Task: Look for space in Uttarkāshi, India from 5th September, 2023 to 12th September, 2023 for 2 adults in price range Rs.10000 to Rs.15000.  With 1  bedroom having 1 bed and 1 bathroom. Property type can be house, flat, guest house, hotel. Amenities needed are: washing machine. Booking option can be shelf check-in. Required host language is English.
Action: Mouse moved to (428, 69)
Screenshot: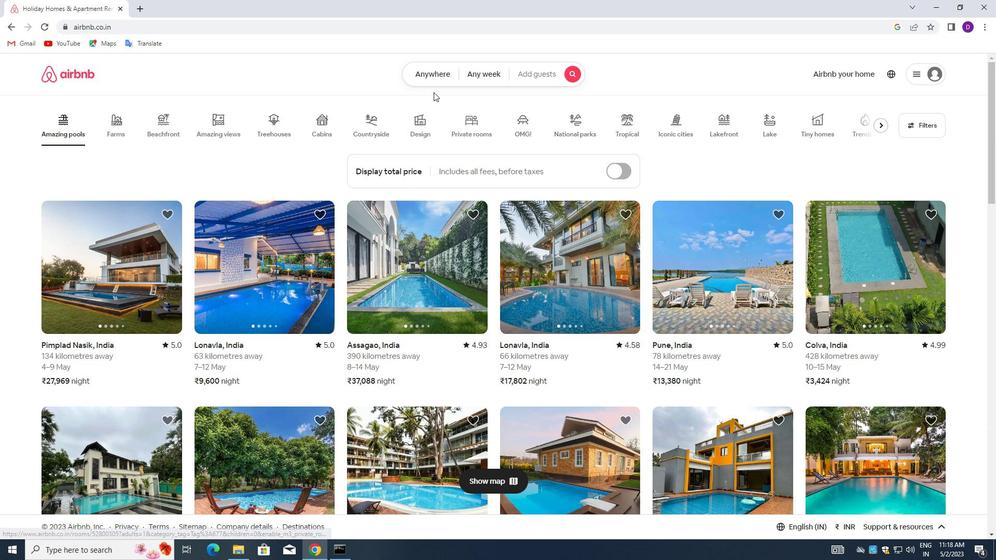 
Action: Mouse pressed left at (428, 69)
Screenshot: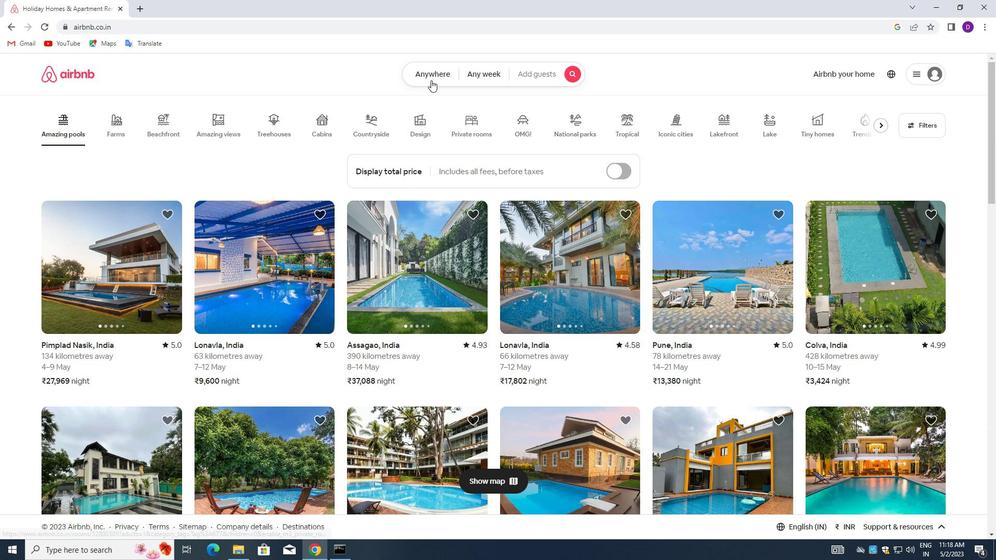 
Action: Mouse moved to (322, 118)
Screenshot: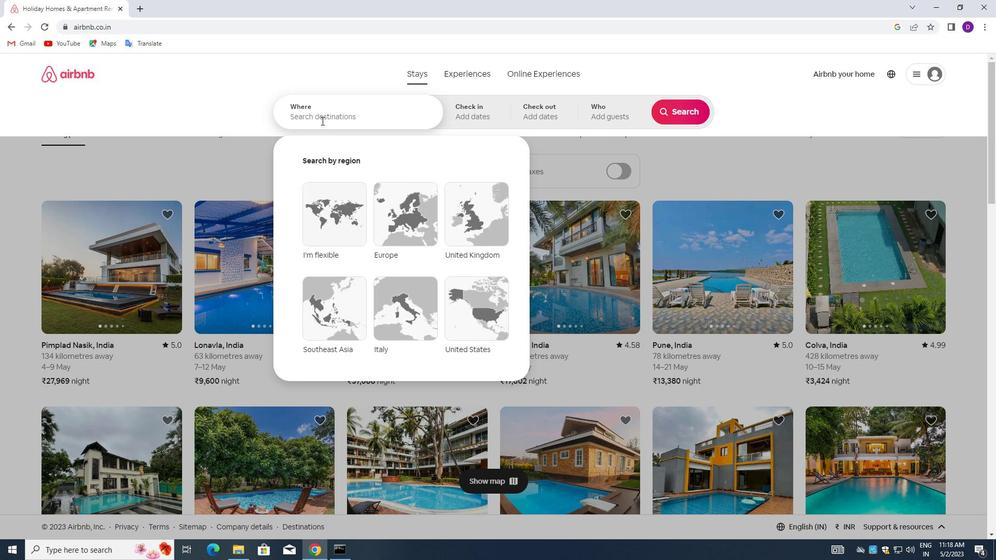 
Action: Mouse pressed left at (322, 118)
Screenshot: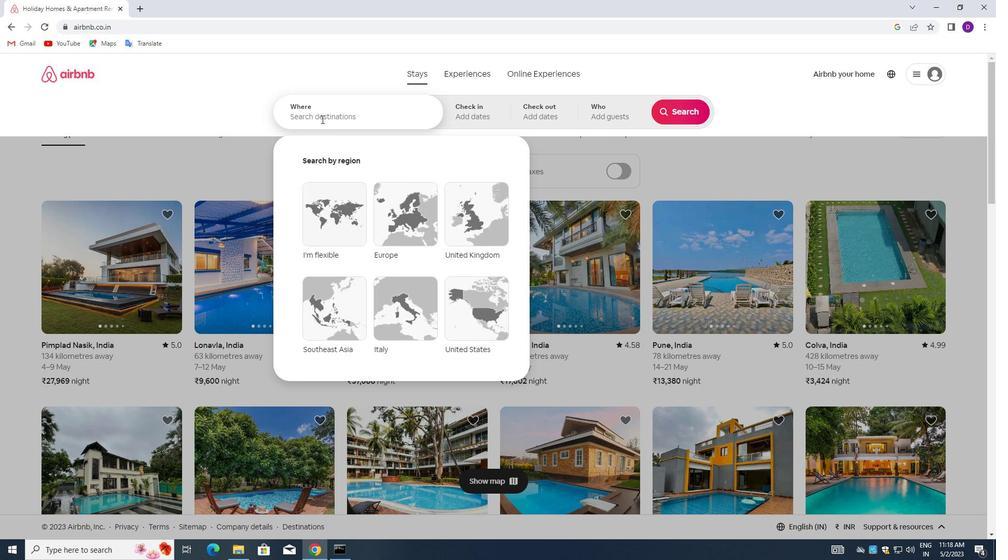 
Action: Key pressed <Key.shift>UTTARKASHI,<Key.space><Key.shift>AIN<Key.backspace><Key.backspace><Key.backspace><Key.shift>INDIA<Key.enter>
Screenshot: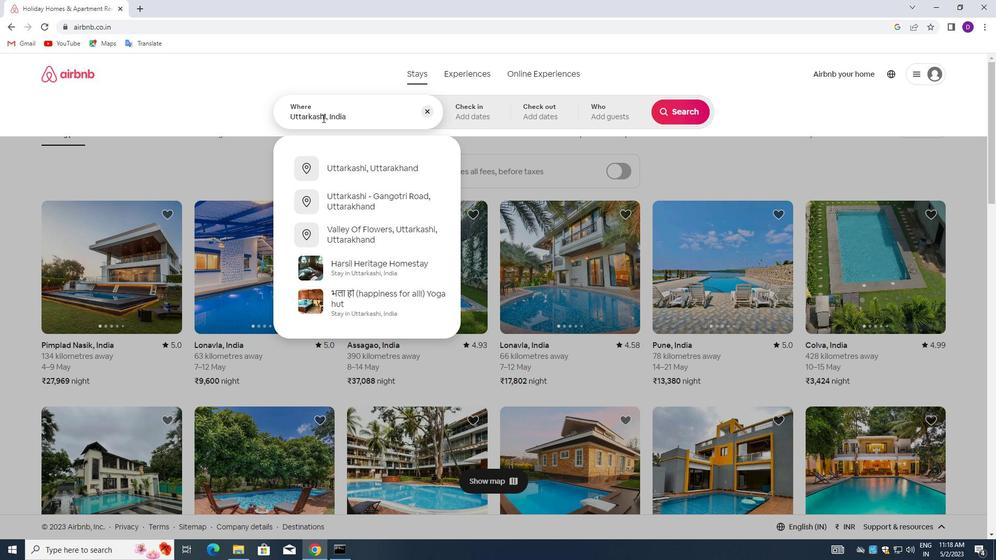 
Action: Mouse moved to (678, 195)
Screenshot: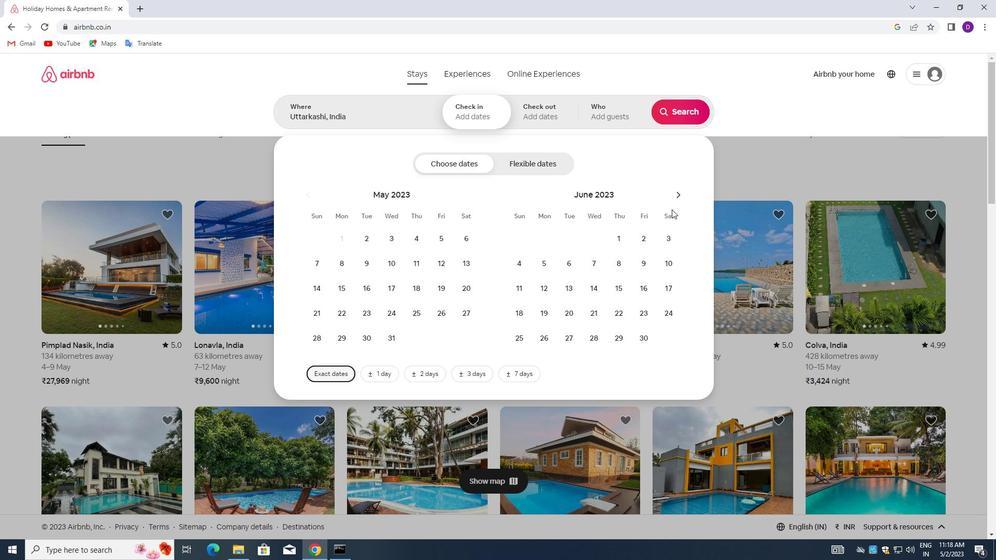 
Action: Mouse pressed left at (678, 195)
Screenshot: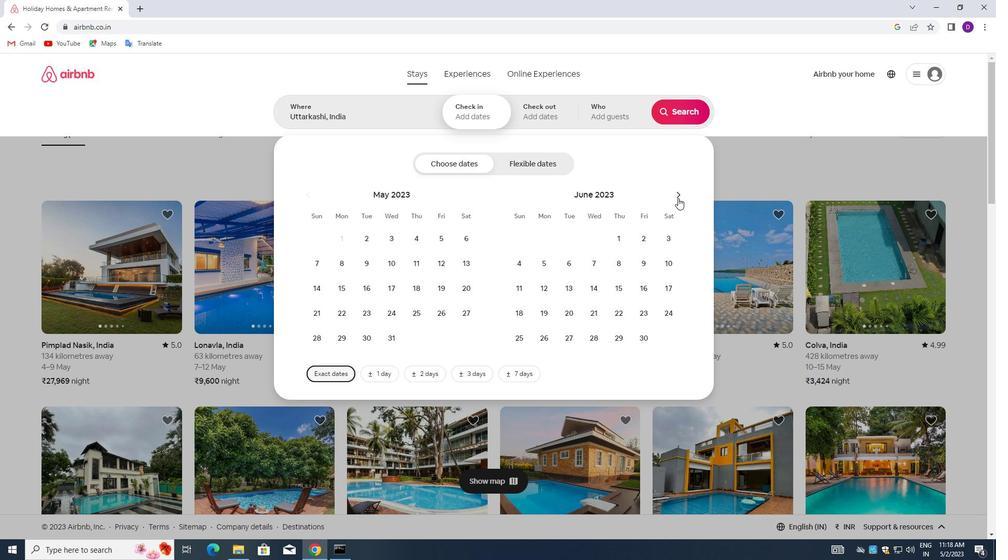 
Action: Mouse pressed left at (678, 195)
Screenshot: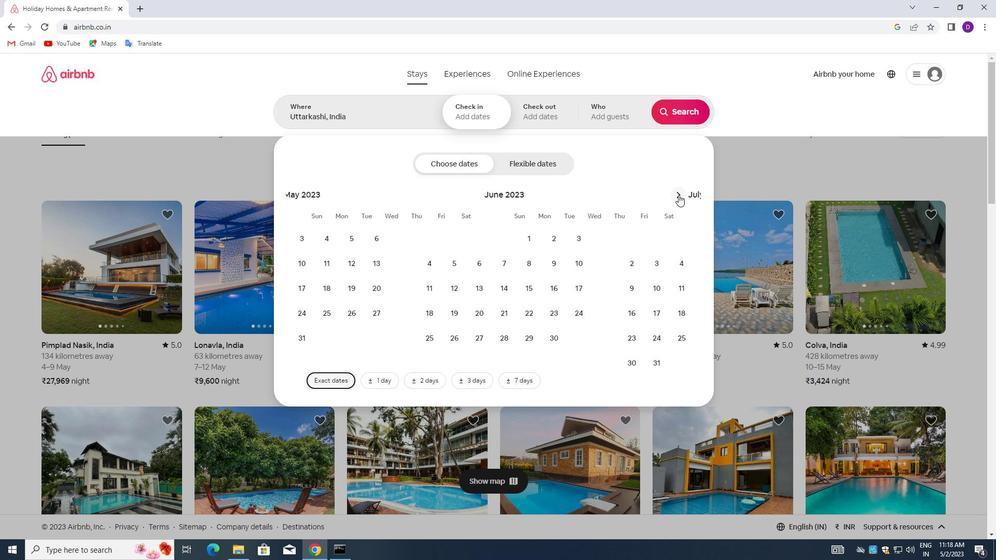 
Action: Mouse pressed left at (678, 195)
Screenshot: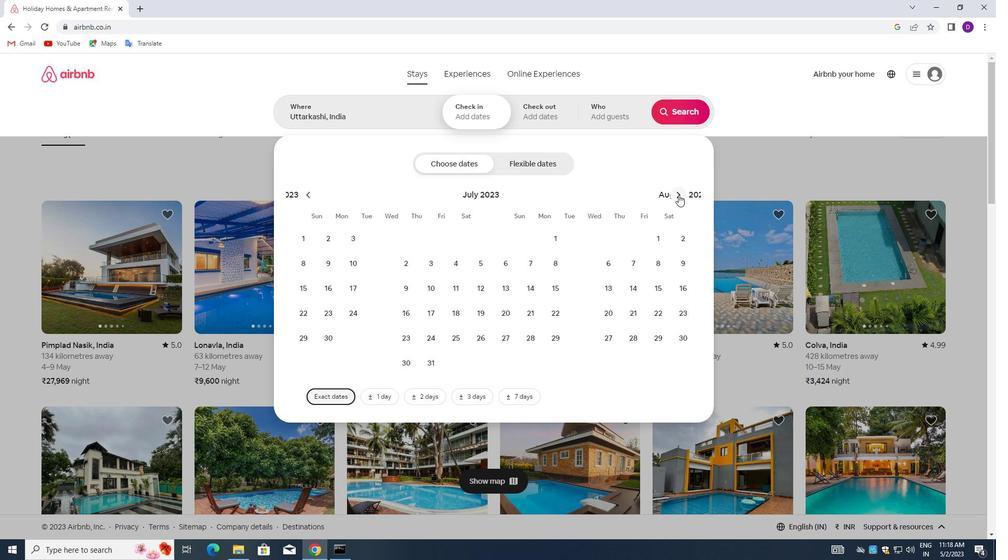 
Action: Mouse moved to (569, 262)
Screenshot: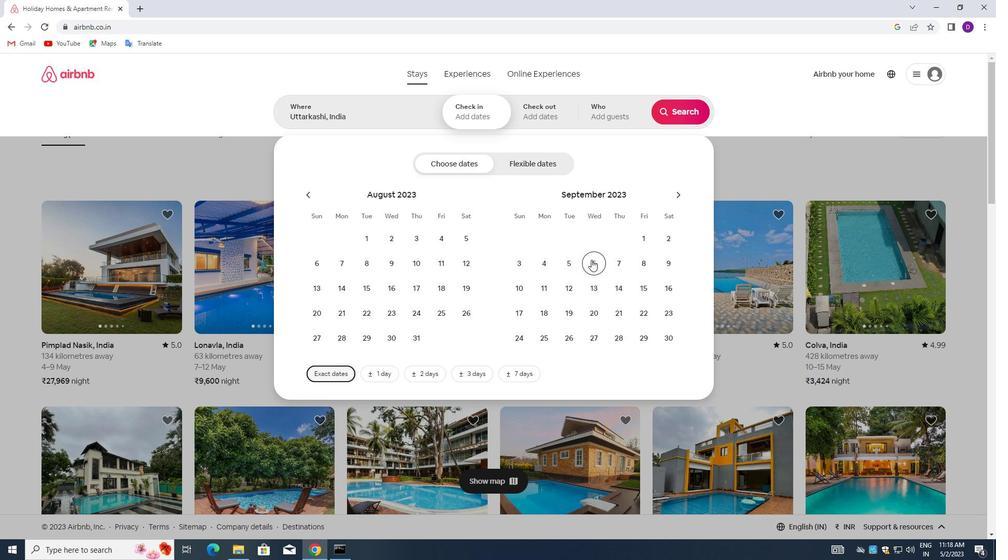 
Action: Mouse pressed left at (569, 262)
Screenshot: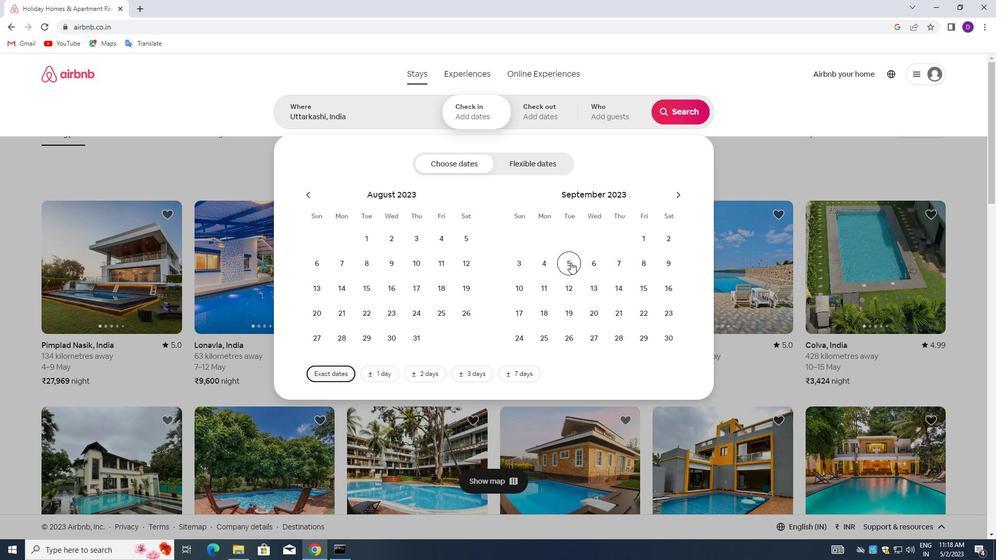 
Action: Mouse moved to (567, 285)
Screenshot: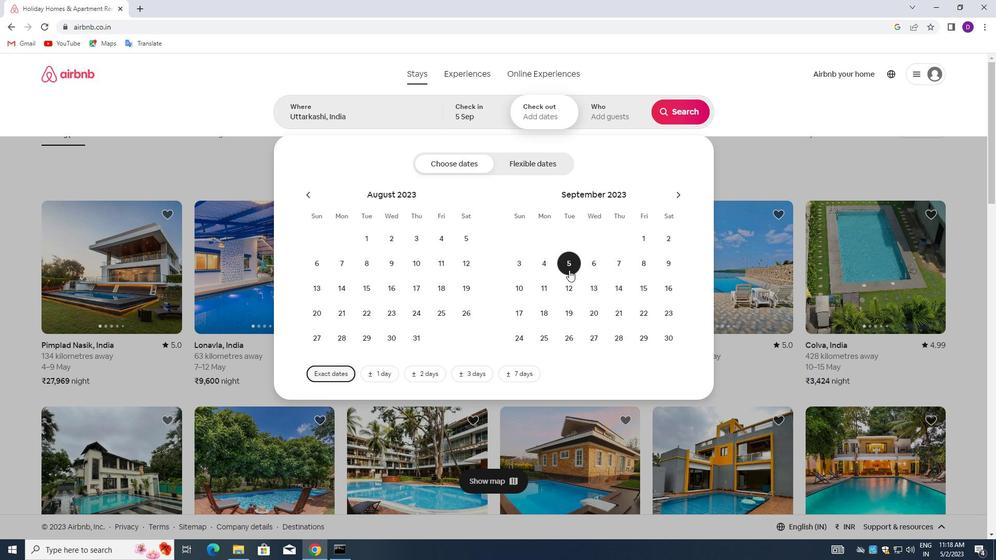 
Action: Mouse pressed left at (567, 285)
Screenshot: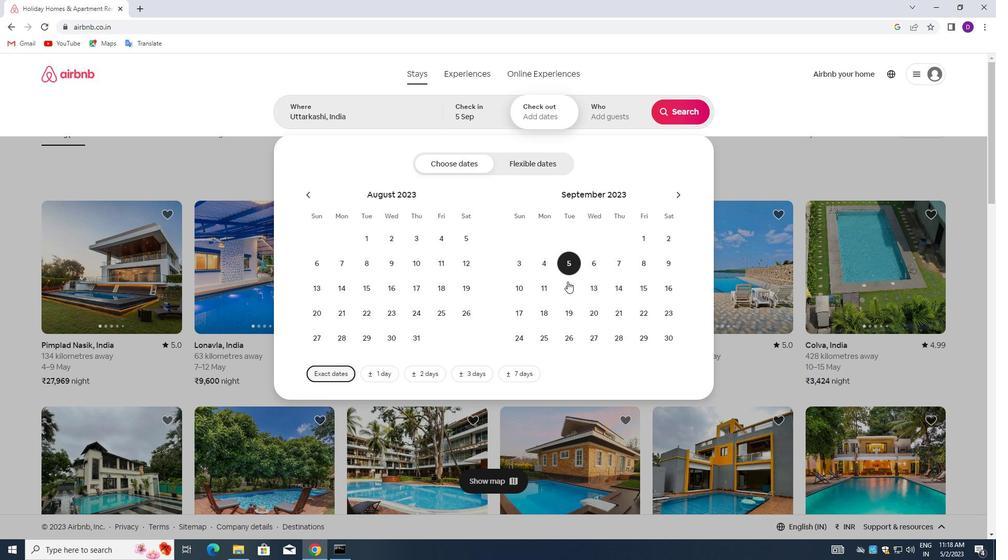 
Action: Mouse moved to (601, 111)
Screenshot: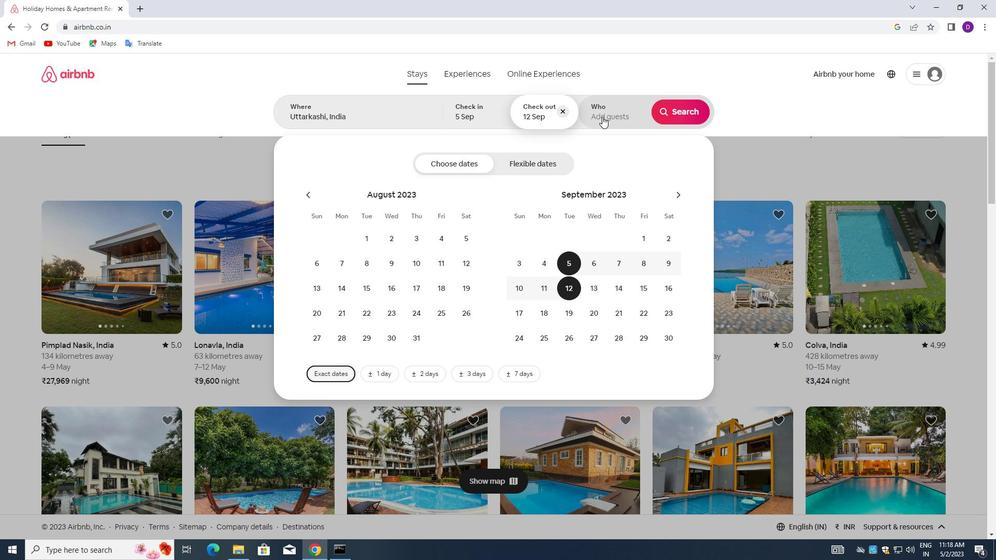 
Action: Mouse pressed left at (601, 111)
Screenshot: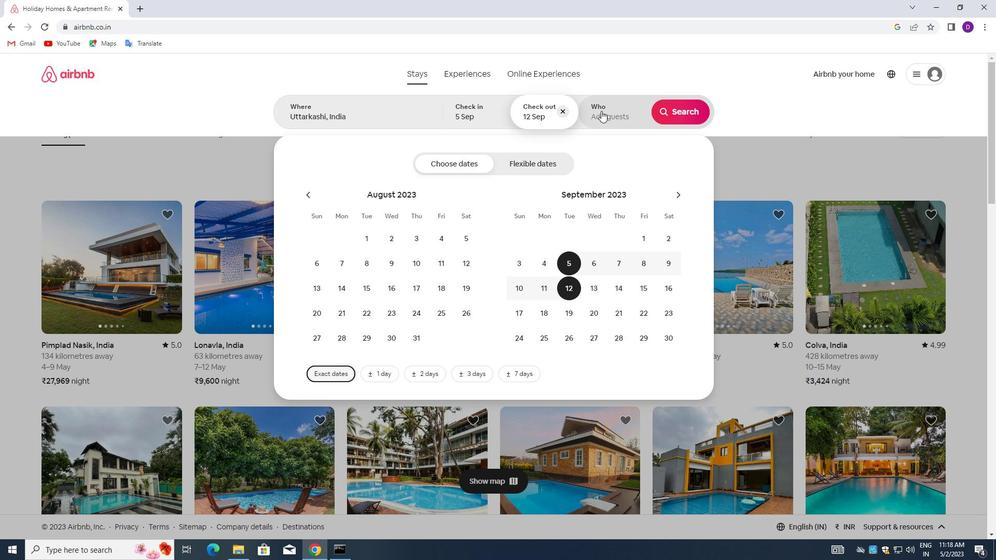 
Action: Mouse moved to (679, 163)
Screenshot: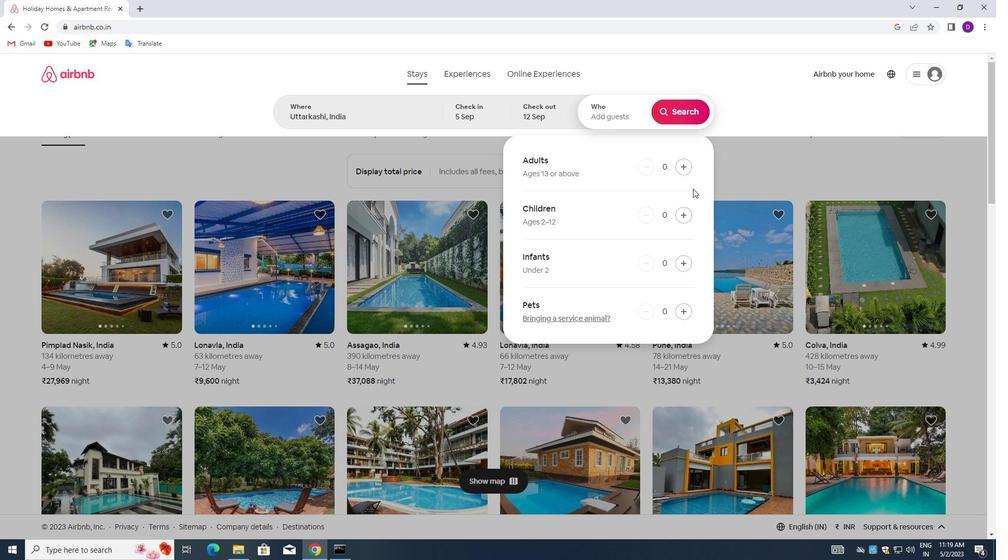 
Action: Mouse pressed left at (679, 163)
Screenshot: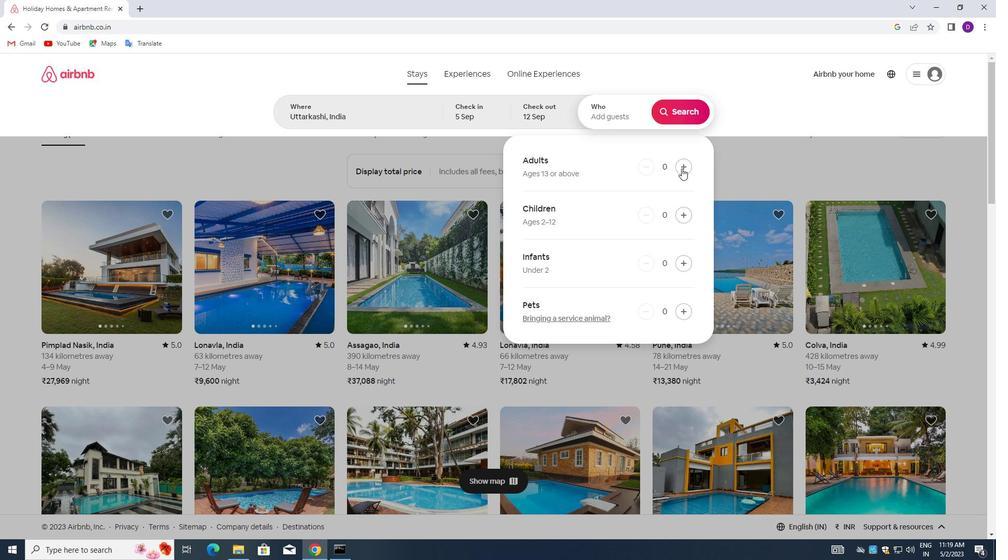 
Action: Mouse pressed left at (679, 163)
Screenshot: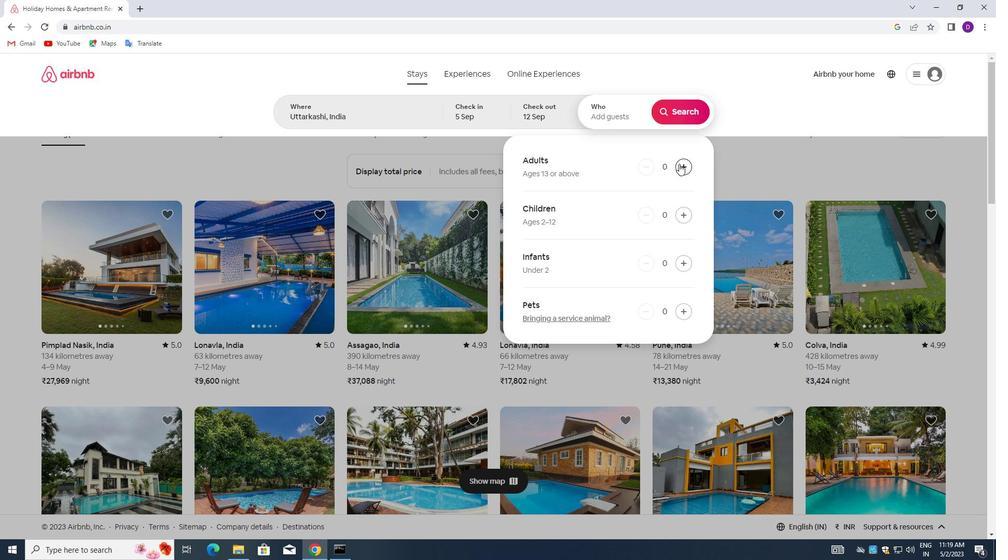 
Action: Mouse moved to (678, 114)
Screenshot: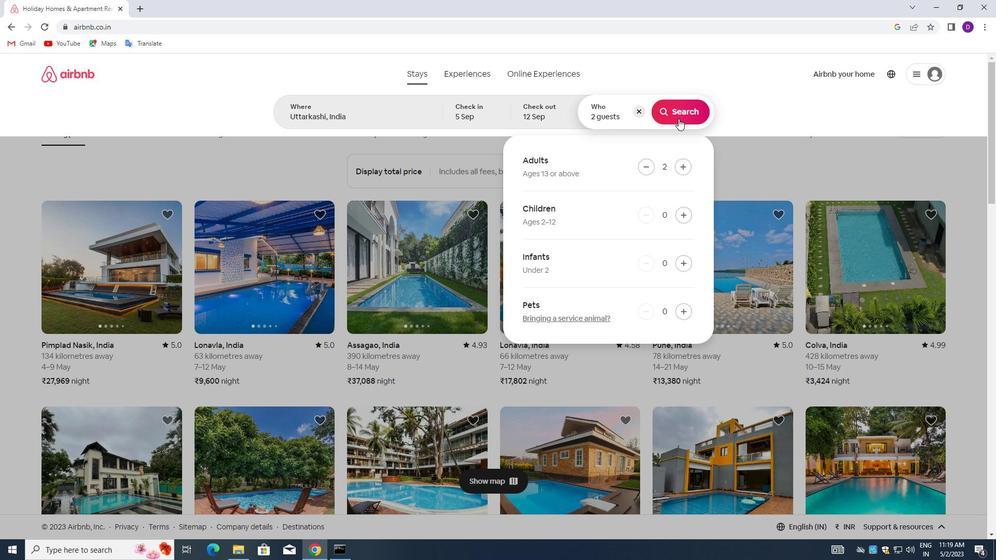 
Action: Mouse pressed left at (678, 114)
Screenshot: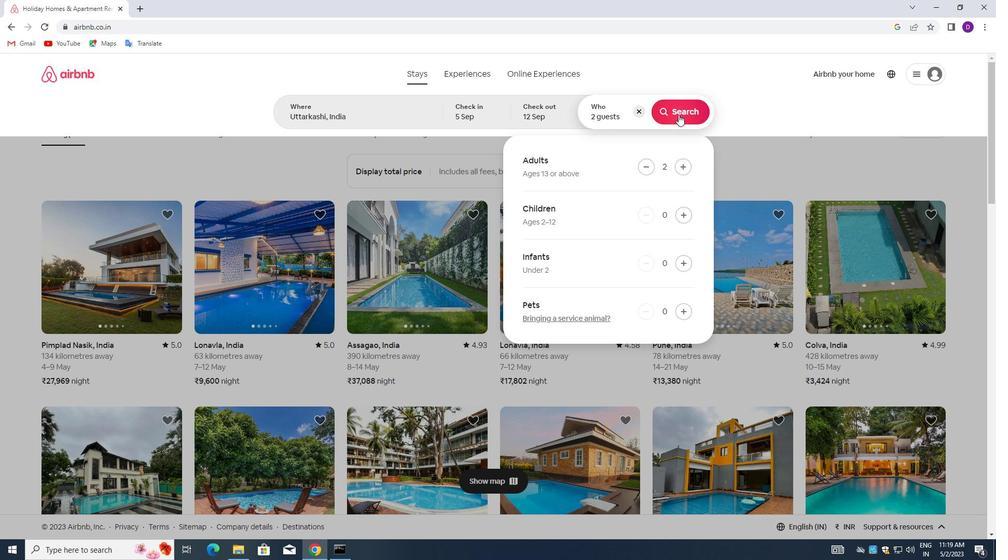 
Action: Mouse moved to (934, 119)
Screenshot: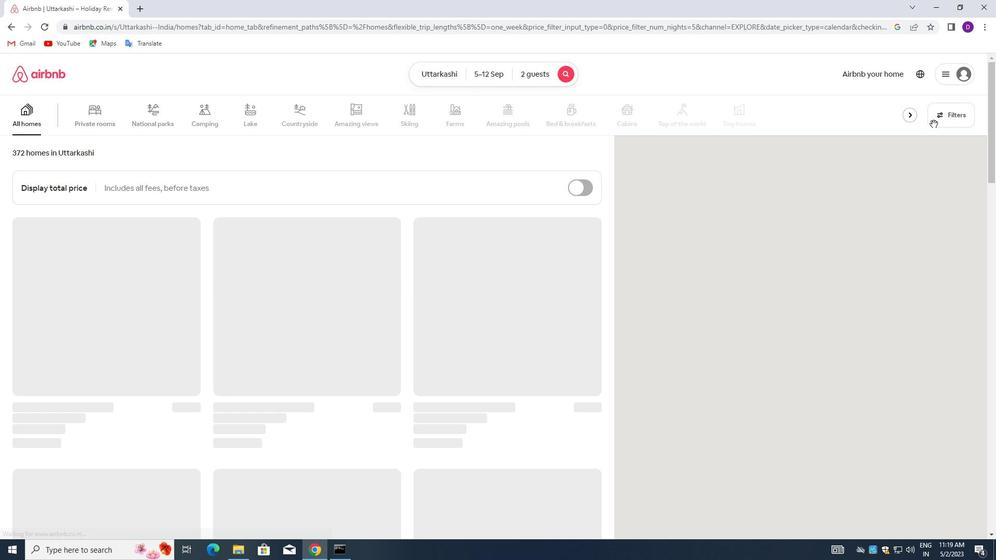 
Action: Mouse pressed left at (934, 119)
Screenshot: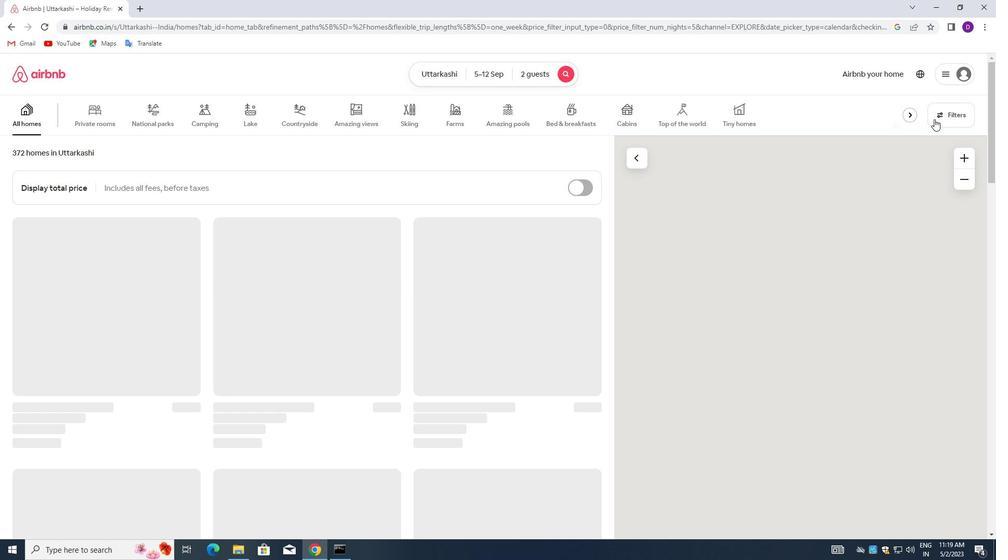 
Action: Mouse moved to (361, 246)
Screenshot: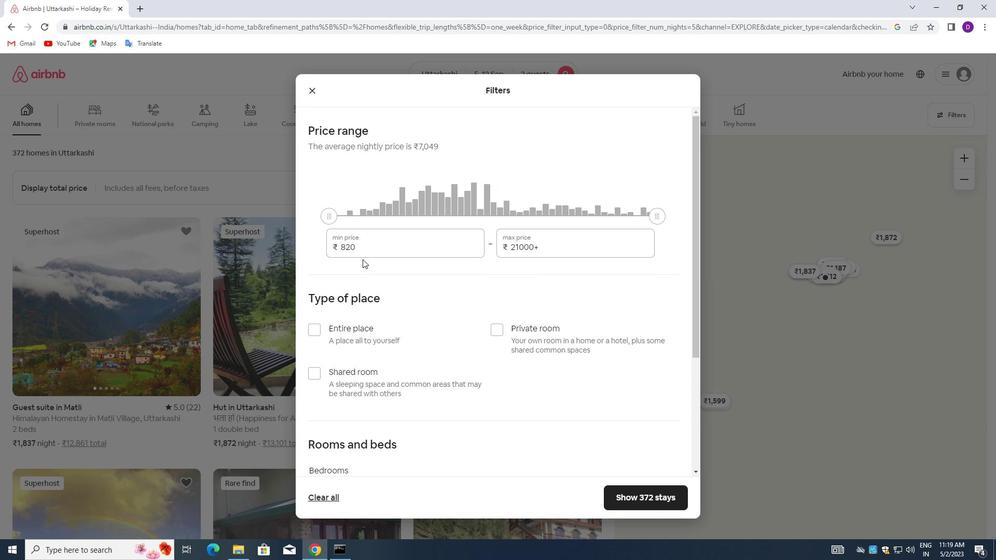 
Action: Mouse pressed left at (361, 246)
Screenshot: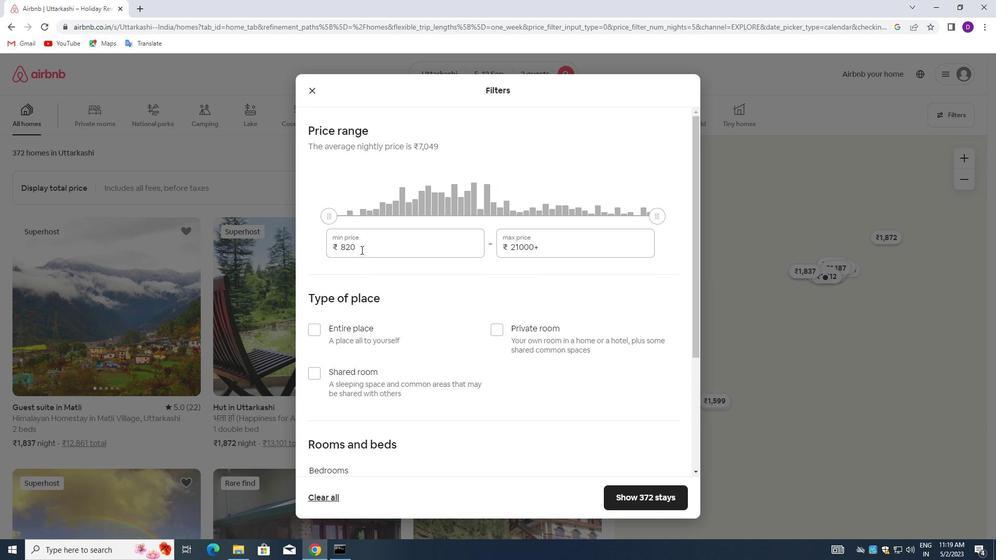 
Action: Mouse pressed left at (361, 246)
Screenshot: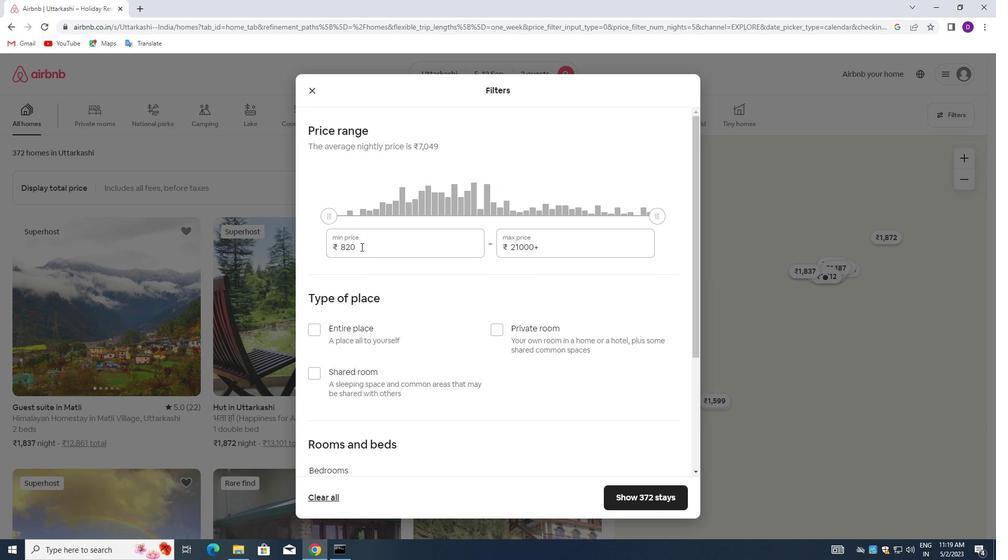 
Action: Key pressed 10000<Key.tab>15000
Screenshot: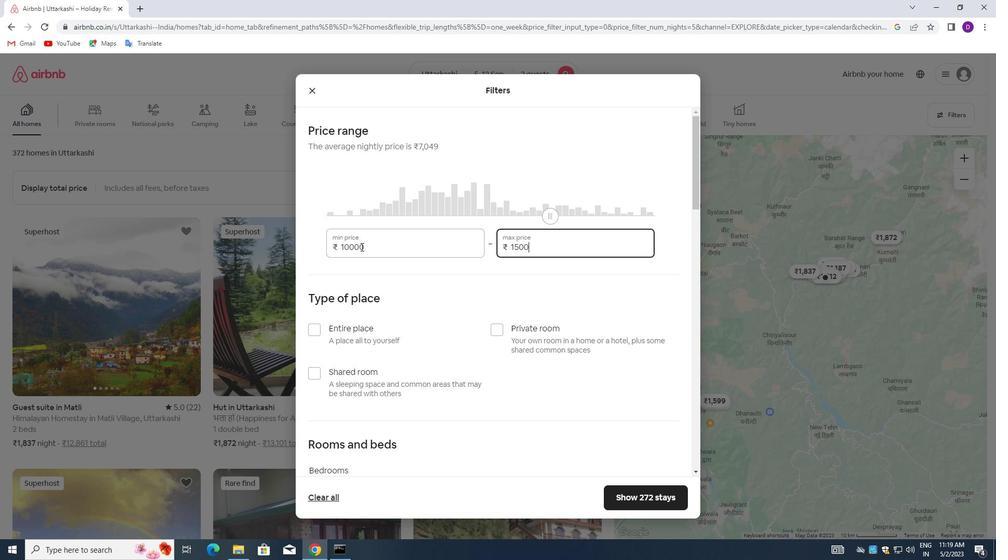 
Action: Mouse moved to (420, 287)
Screenshot: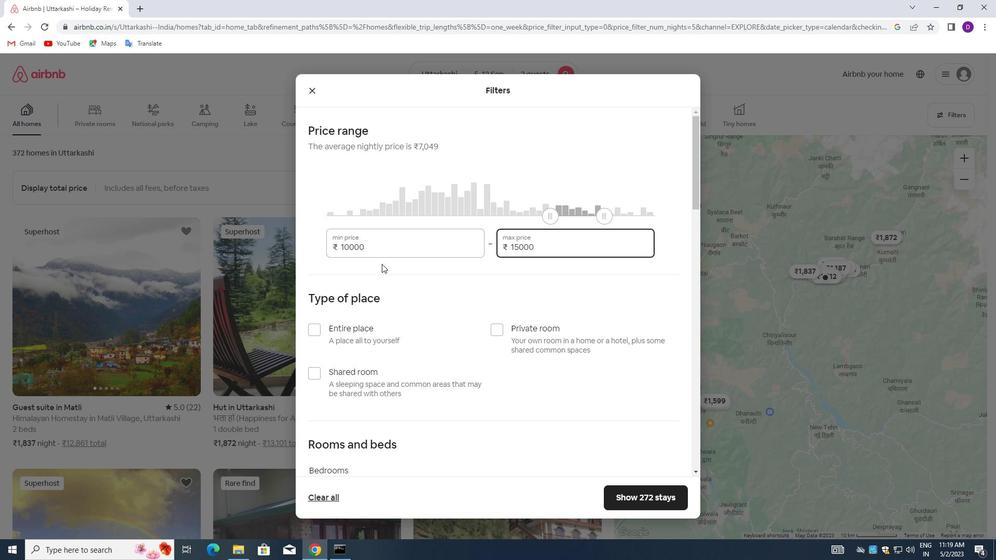 
Action: Mouse scrolled (420, 286) with delta (0, 0)
Screenshot: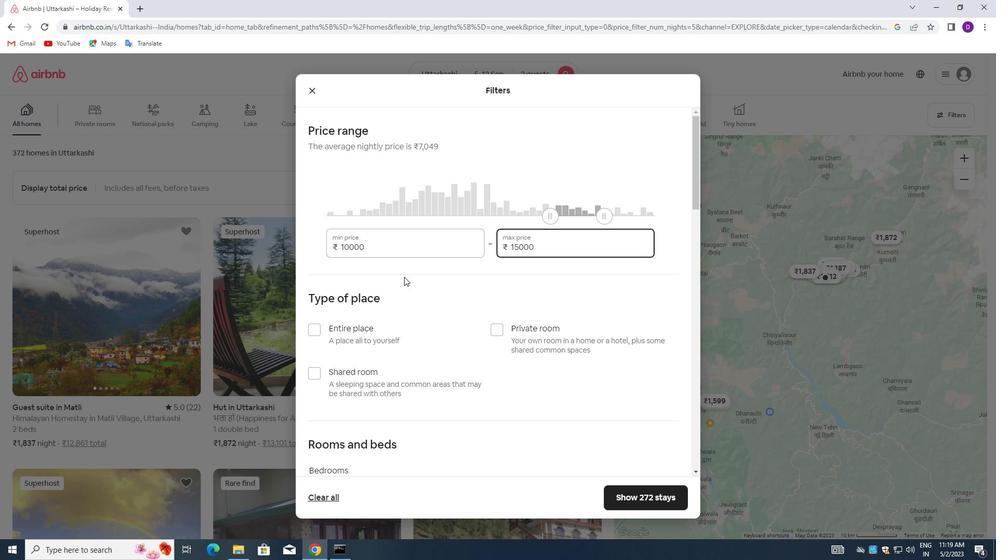 
Action: Mouse moved to (421, 289)
Screenshot: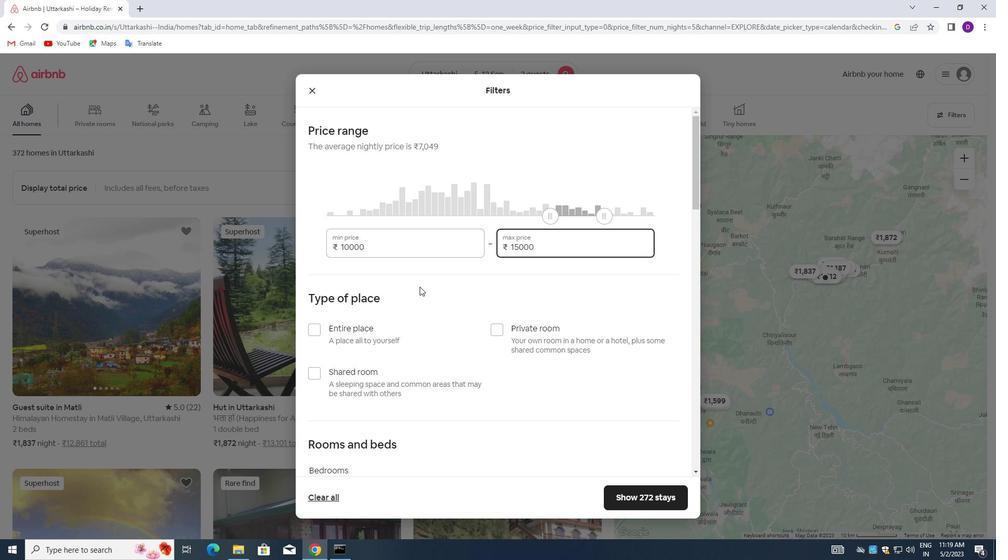 
Action: Mouse scrolled (421, 288) with delta (0, 0)
Screenshot: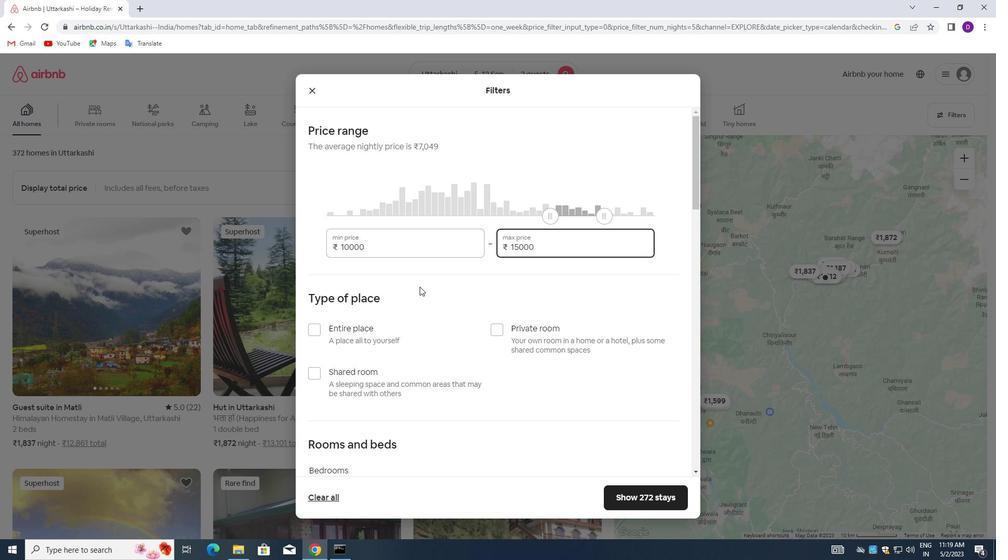 
Action: Mouse moved to (421, 290)
Screenshot: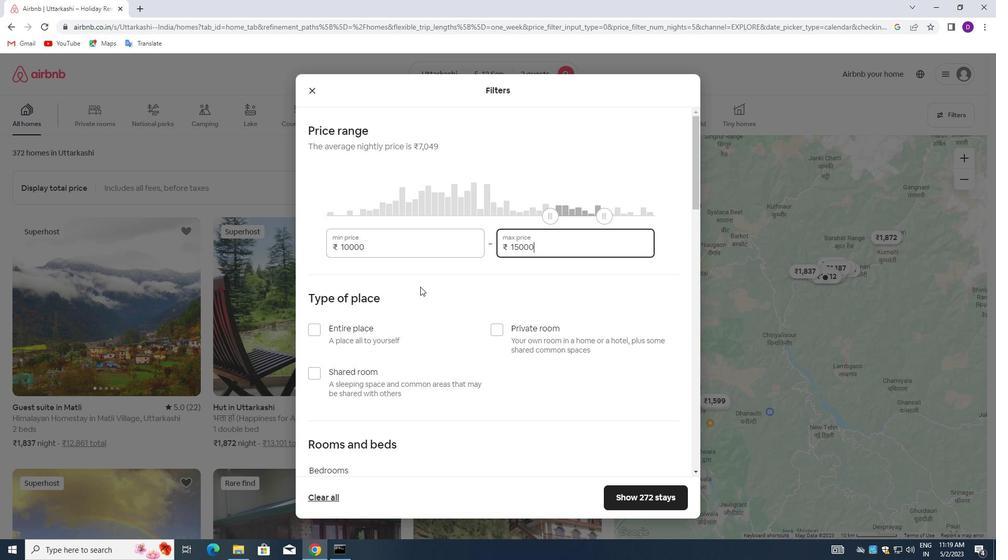 
Action: Mouse scrolled (421, 290) with delta (0, 0)
Screenshot: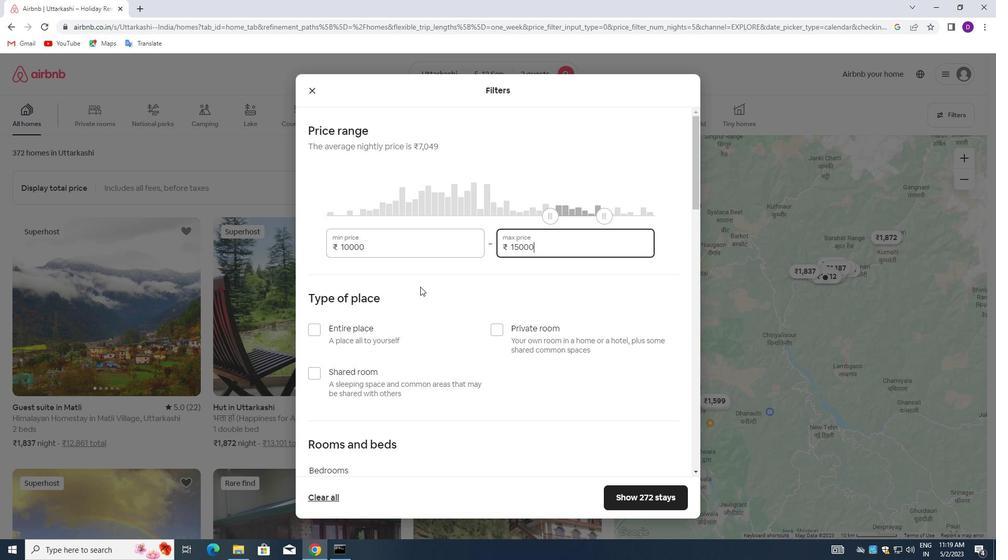 
Action: Mouse moved to (439, 257)
Screenshot: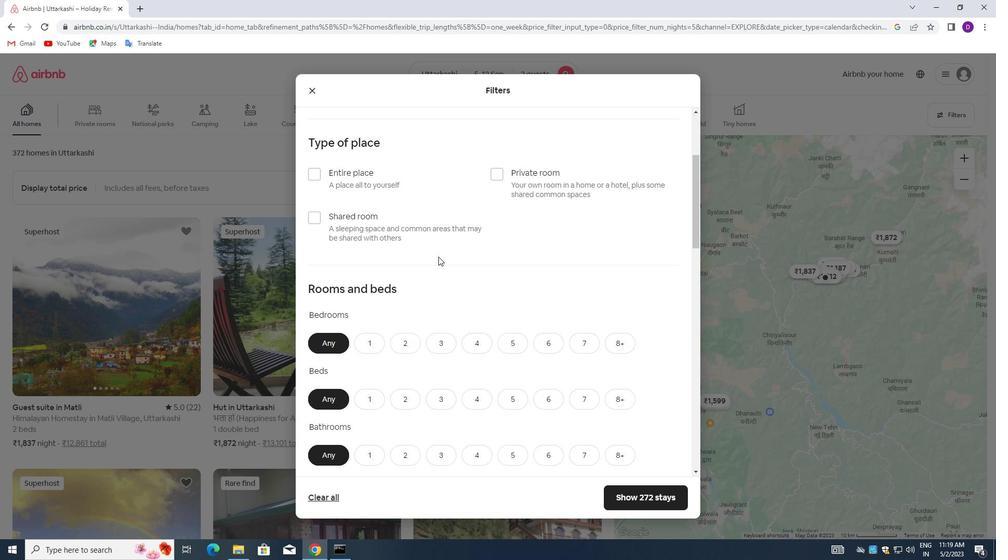 
Action: Mouse scrolled (439, 256) with delta (0, 0)
Screenshot: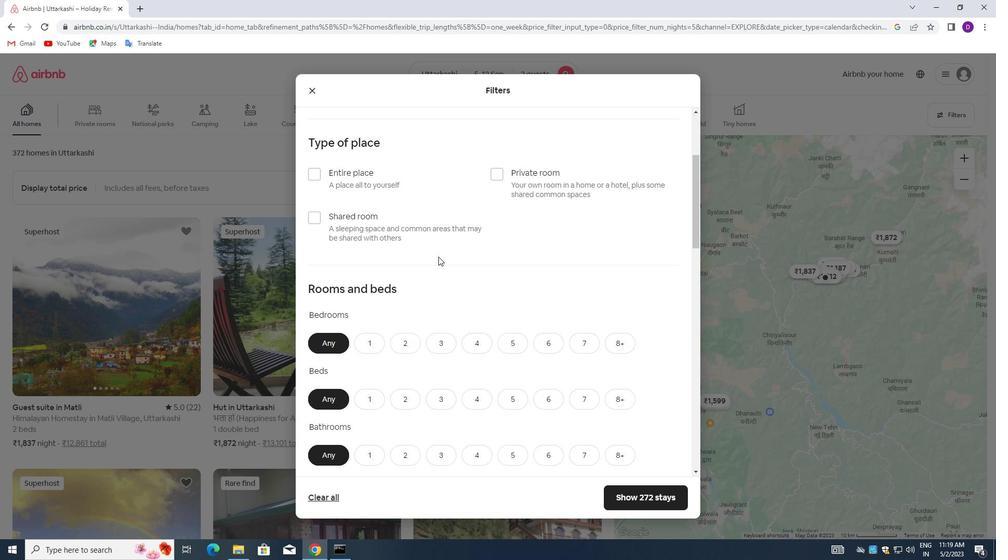 
Action: Mouse moved to (363, 286)
Screenshot: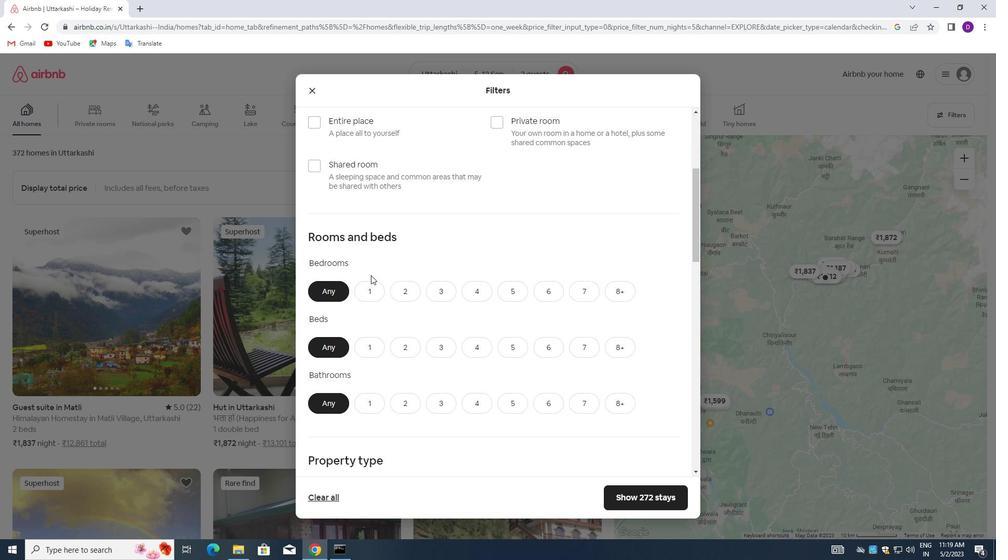 
Action: Mouse pressed left at (363, 286)
Screenshot: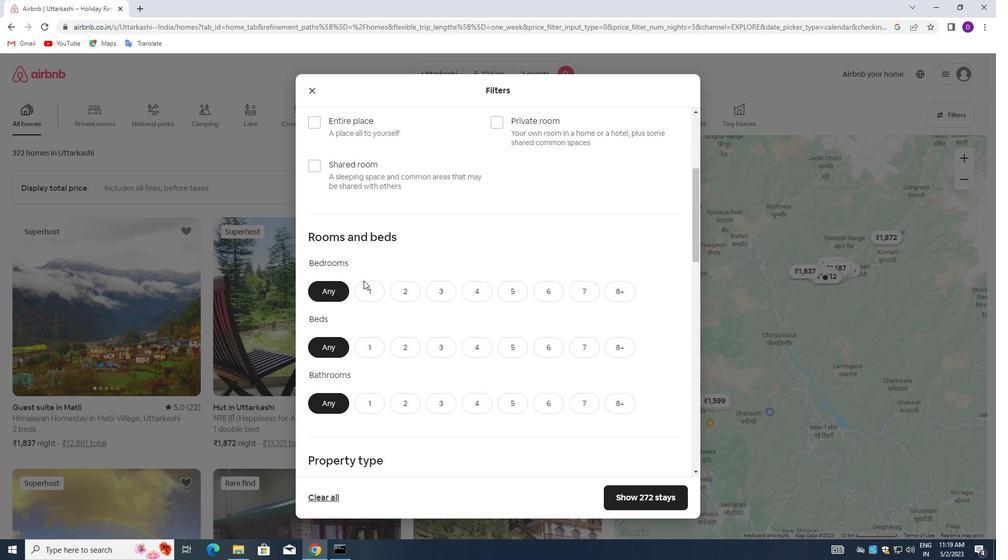 
Action: Mouse moved to (369, 340)
Screenshot: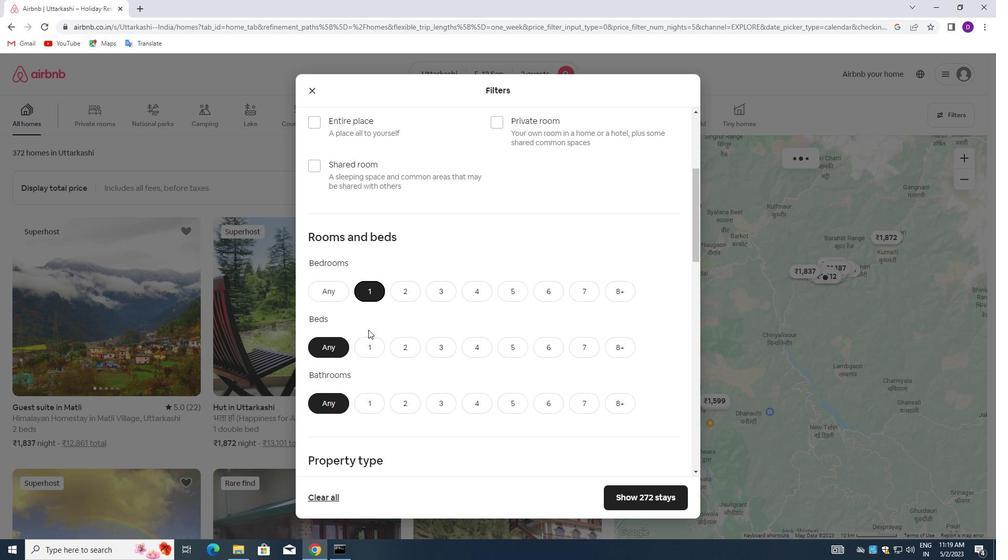 
Action: Mouse pressed left at (369, 340)
Screenshot: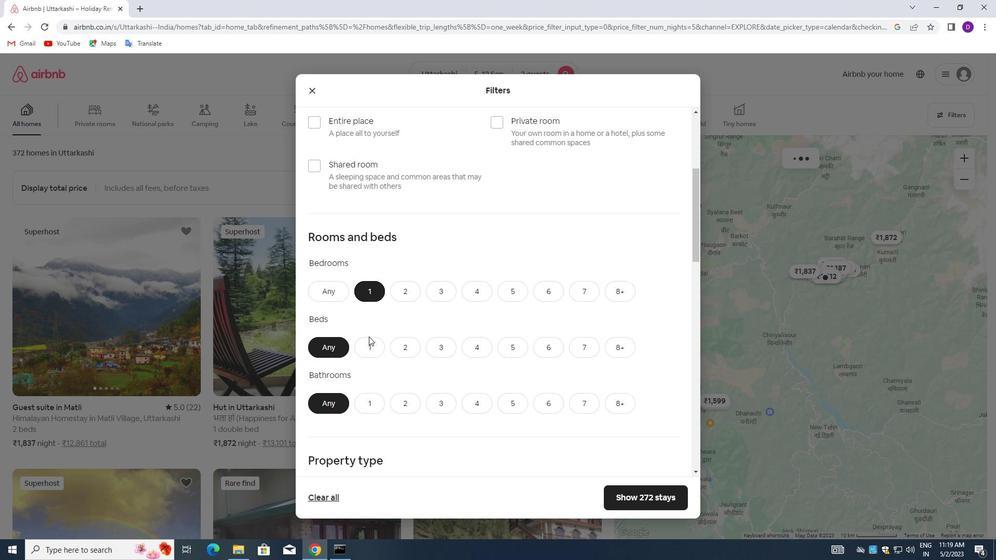 
Action: Mouse moved to (368, 400)
Screenshot: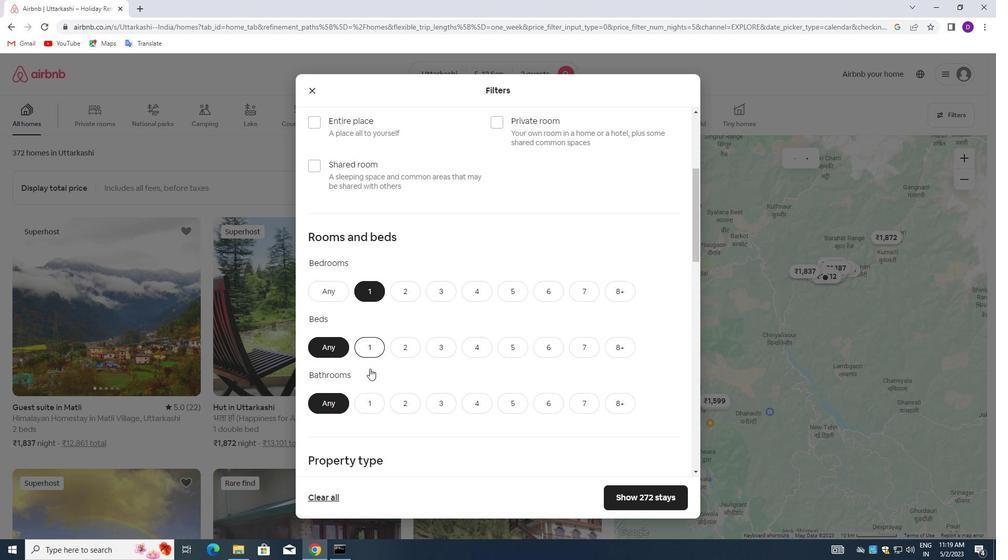 
Action: Mouse pressed left at (368, 400)
Screenshot: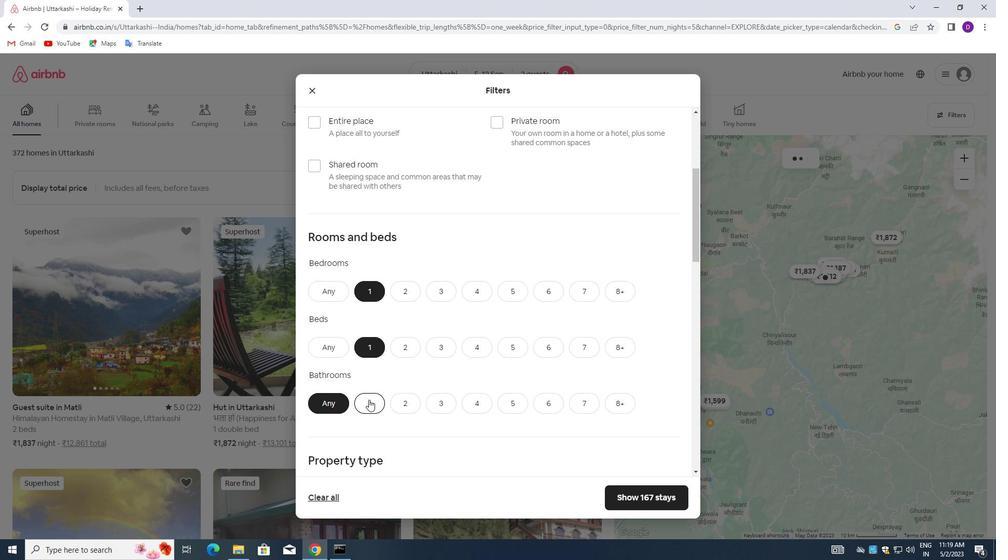
Action: Mouse moved to (425, 346)
Screenshot: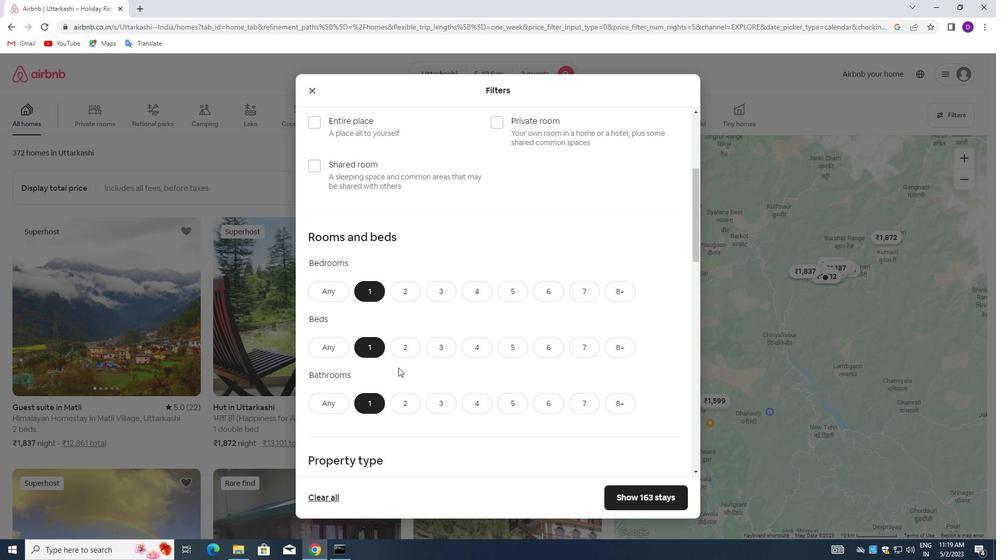 
Action: Mouse scrolled (425, 345) with delta (0, 0)
Screenshot: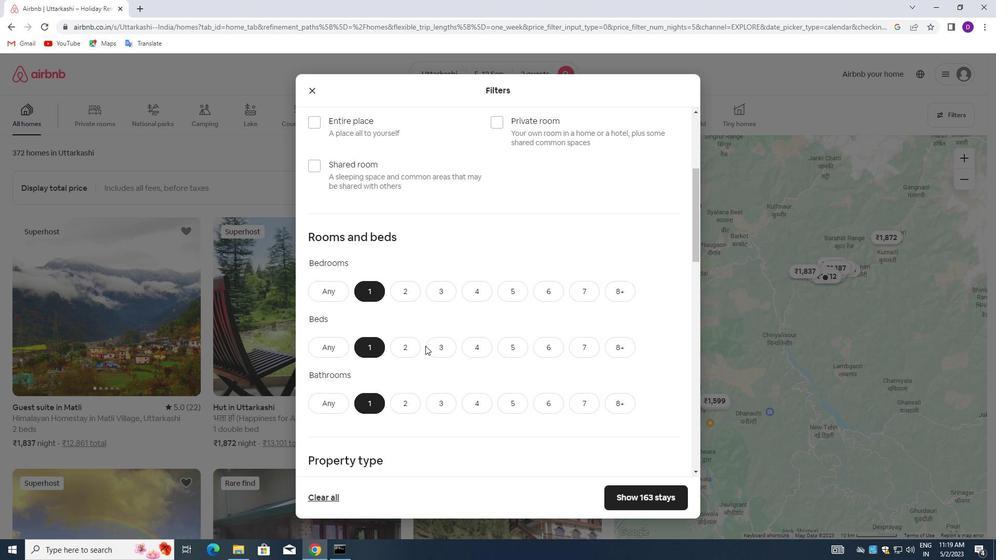 
Action: Mouse moved to (420, 349)
Screenshot: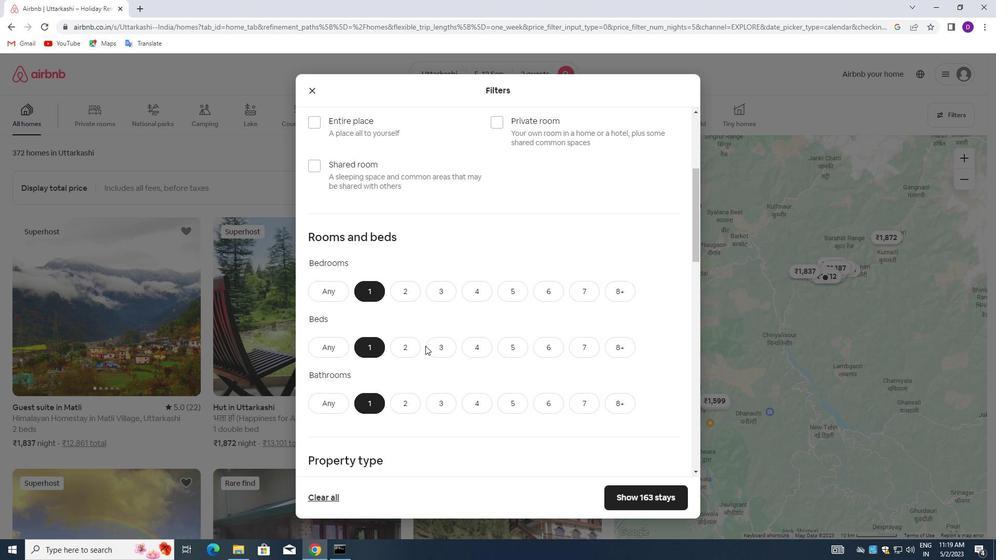 
Action: Mouse scrolled (420, 348) with delta (0, 0)
Screenshot: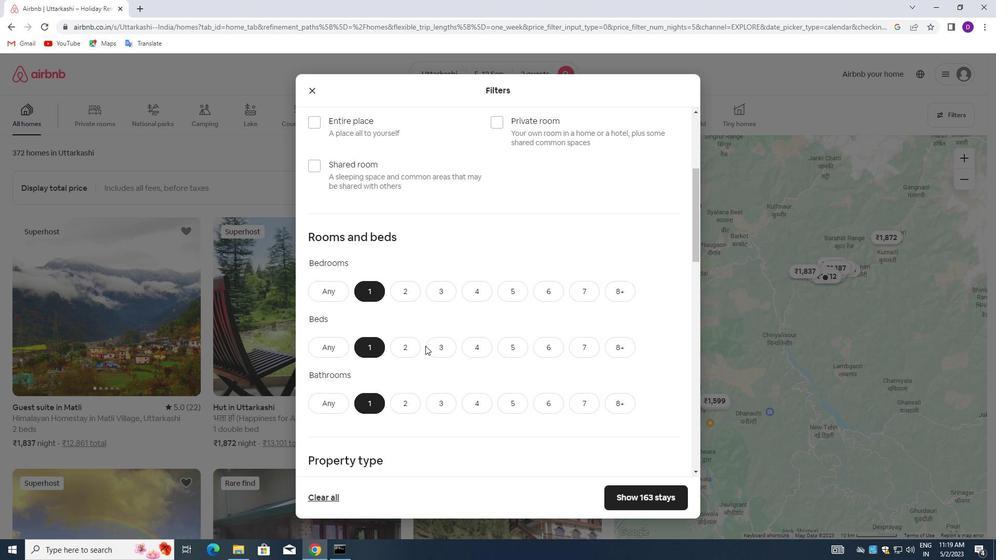 
Action: Mouse moved to (417, 351)
Screenshot: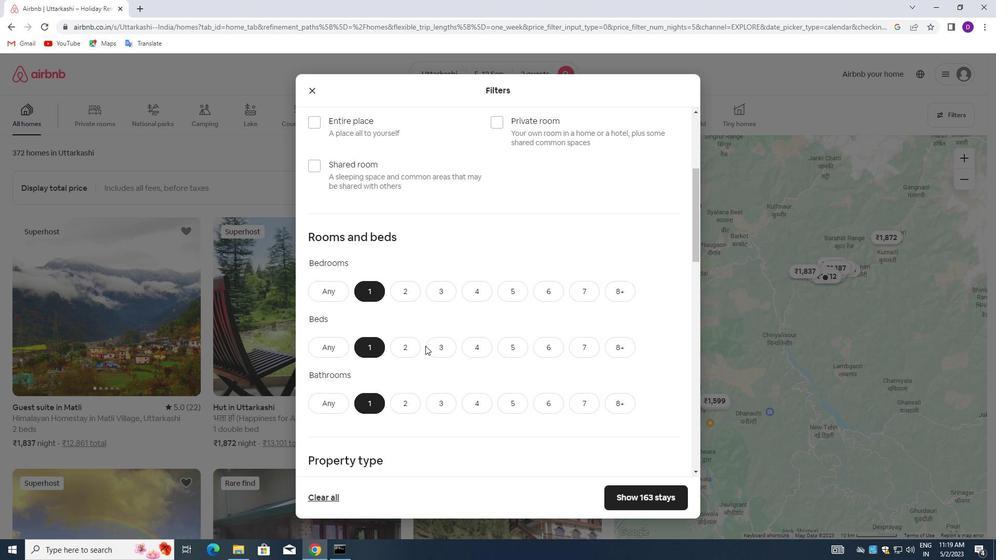 
Action: Mouse scrolled (417, 351) with delta (0, 0)
Screenshot: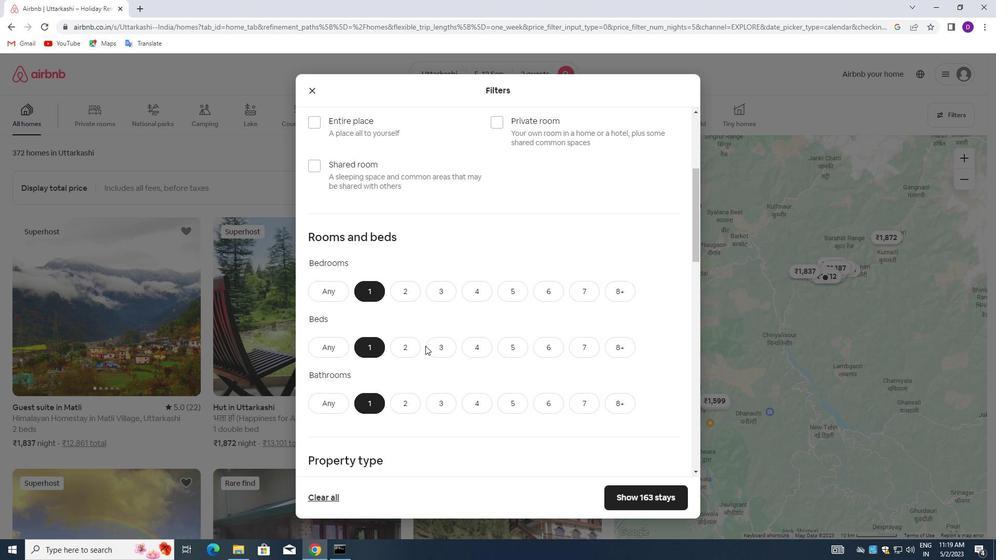 
Action: Mouse moved to (344, 359)
Screenshot: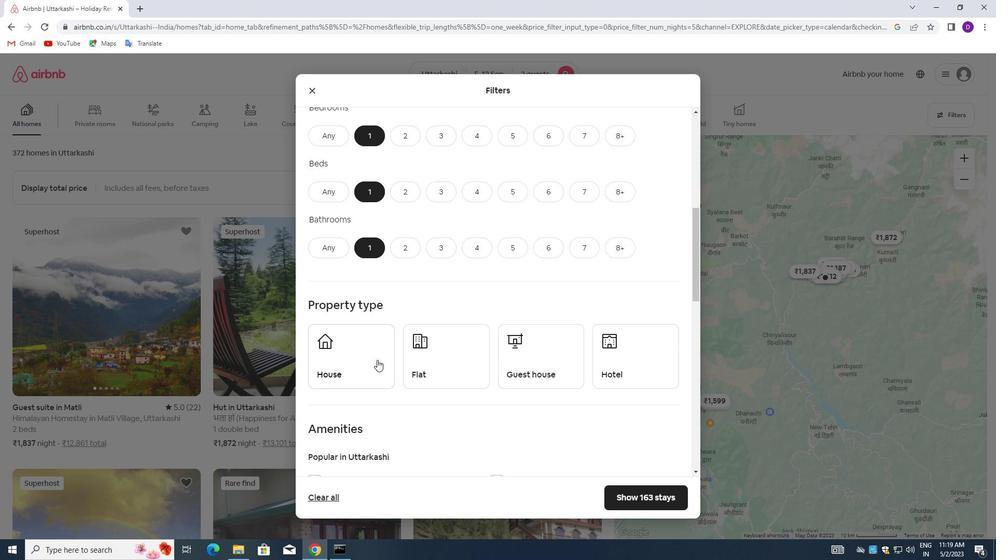 
Action: Mouse pressed left at (344, 359)
Screenshot: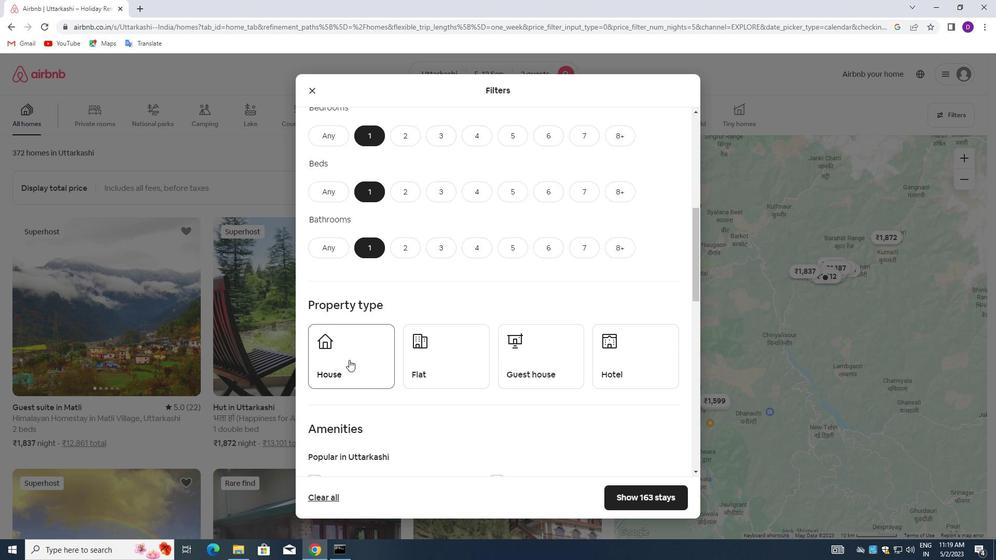 
Action: Mouse moved to (441, 355)
Screenshot: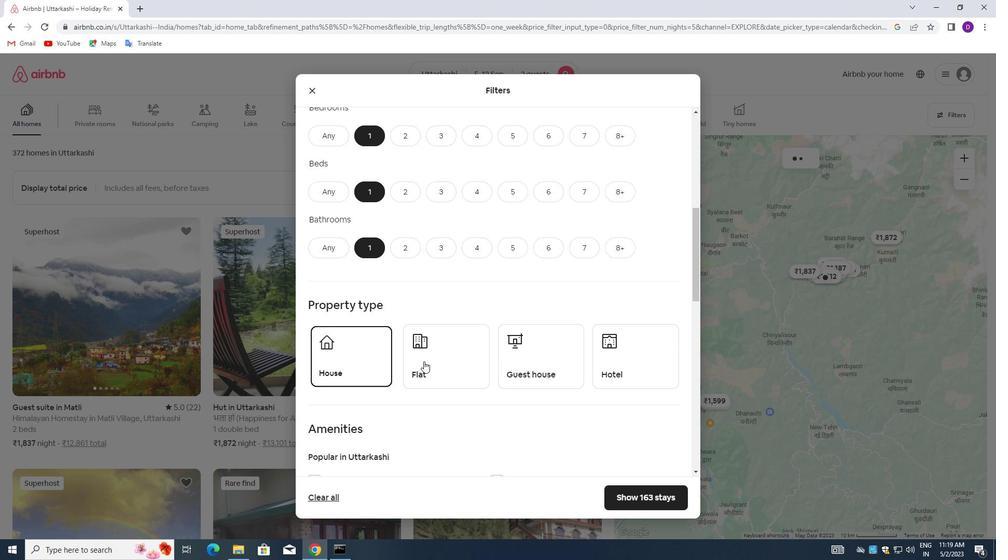 
Action: Mouse pressed left at (441, 355)
Screenshot: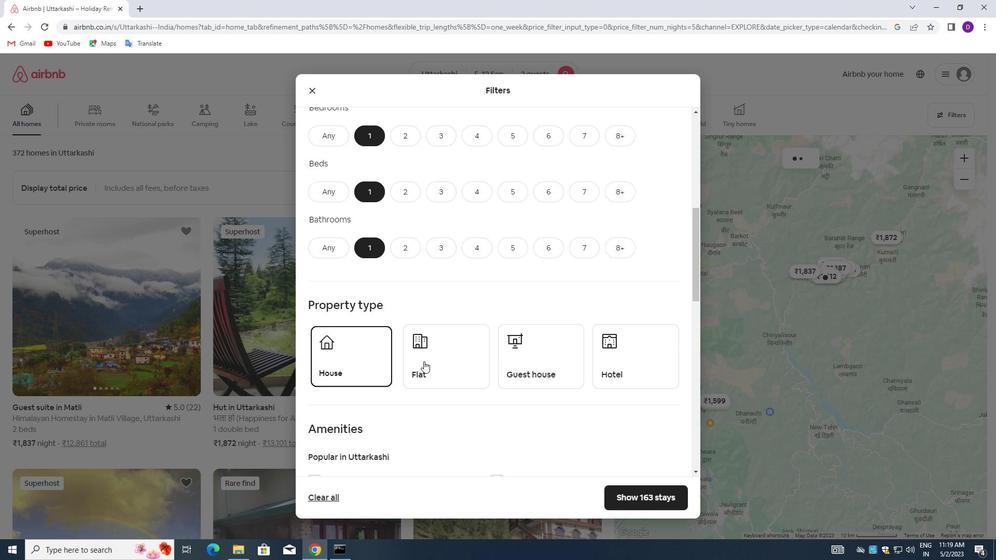 
Action: Mouse moved to (527, 355)
Screenshot: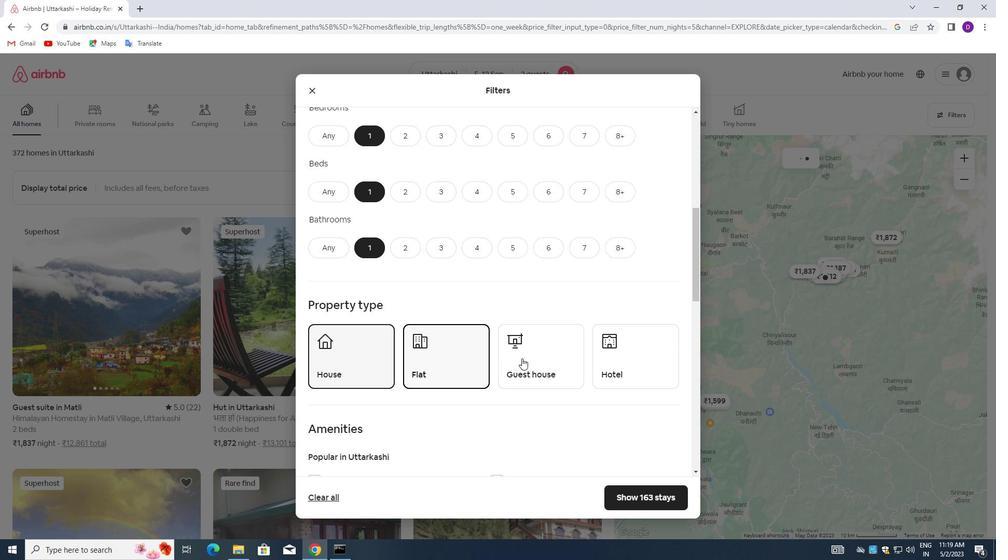 
Action: Mouse pressed left at (527, 355)
Screenshot: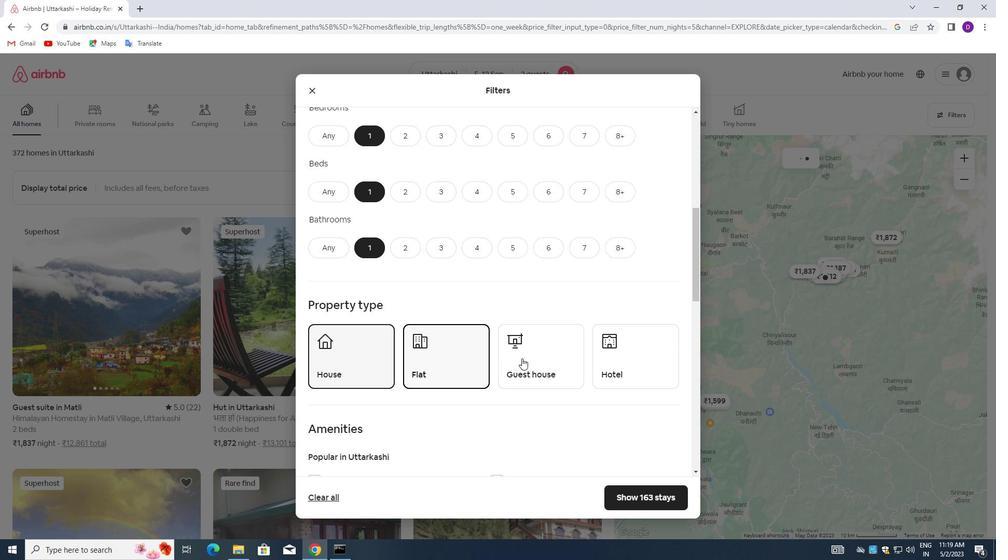 
Action: Mouse moved to (638, 354)
Screenshot: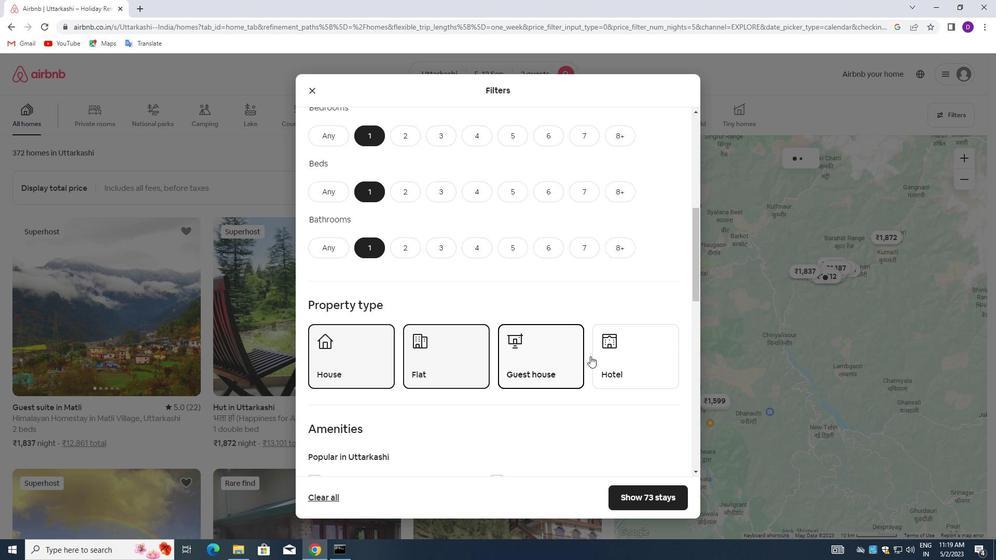 
Action: Mouse pressed left at (638, 354)
Screenshot: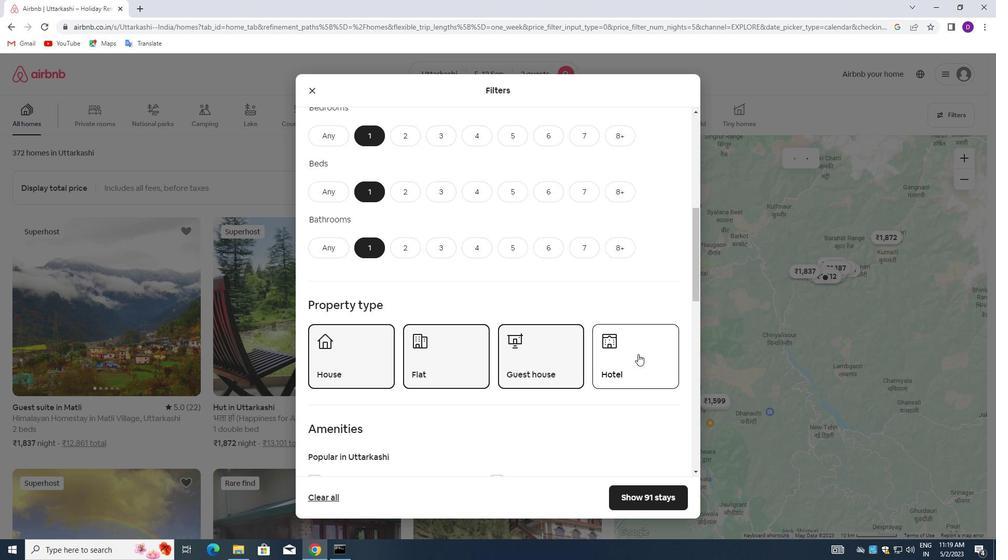 
Action: Mouse moved to (500, 366)
Screenshot: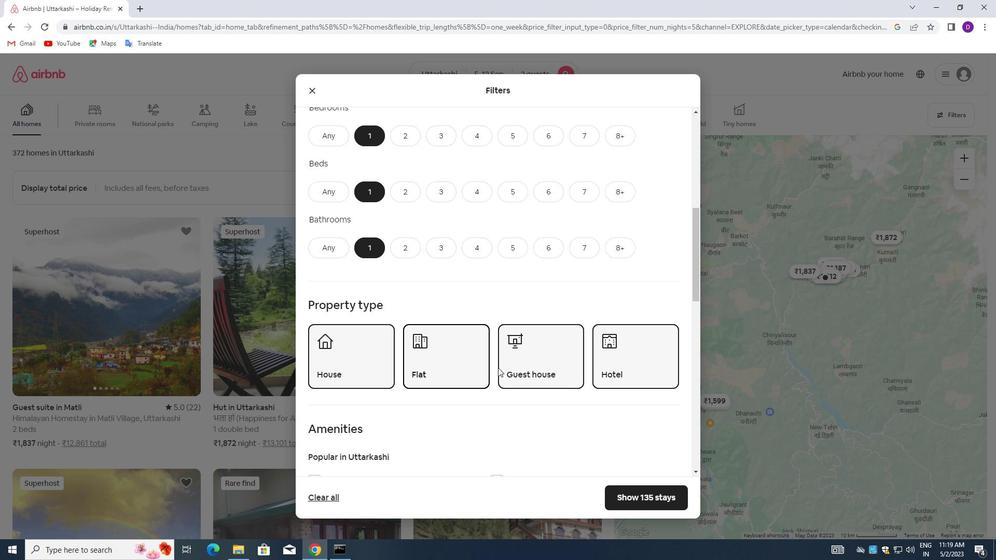 
Action: Mouse scrolled (500, 366) with delta (0, 0)
Screenshot: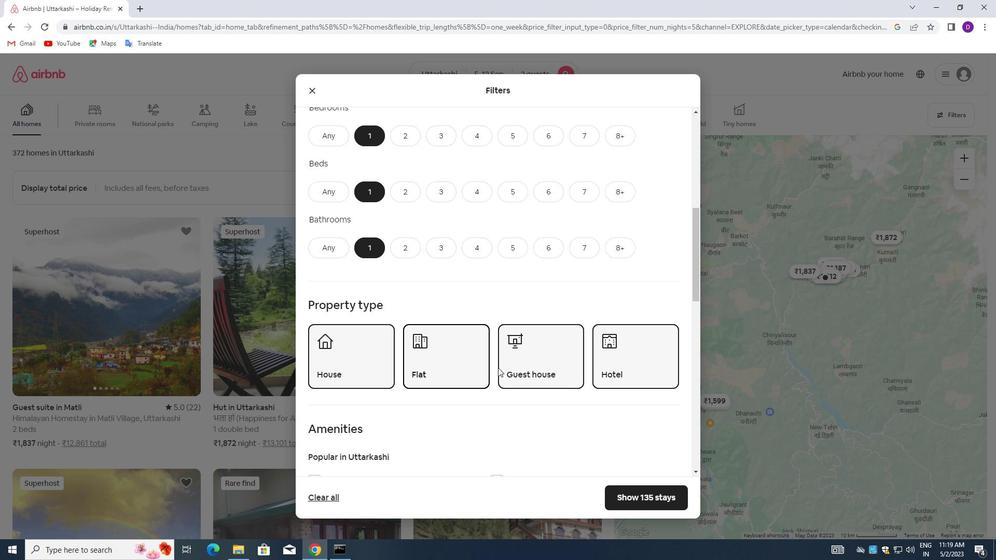 
Action: Mouse moved to (495, 367)
Screenshot: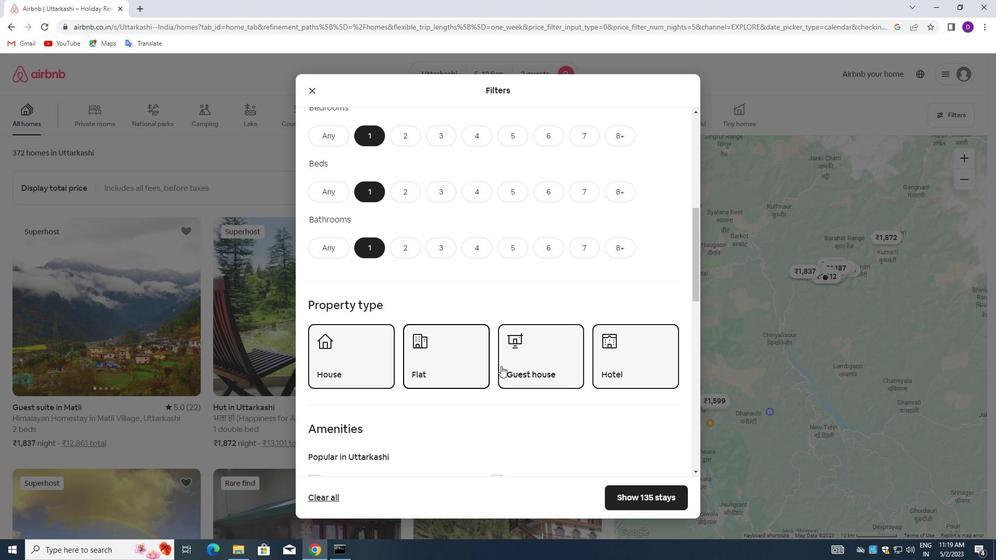 
Action: Mouse scrolled (495, 366) with delta (0, 0)
Screenshot: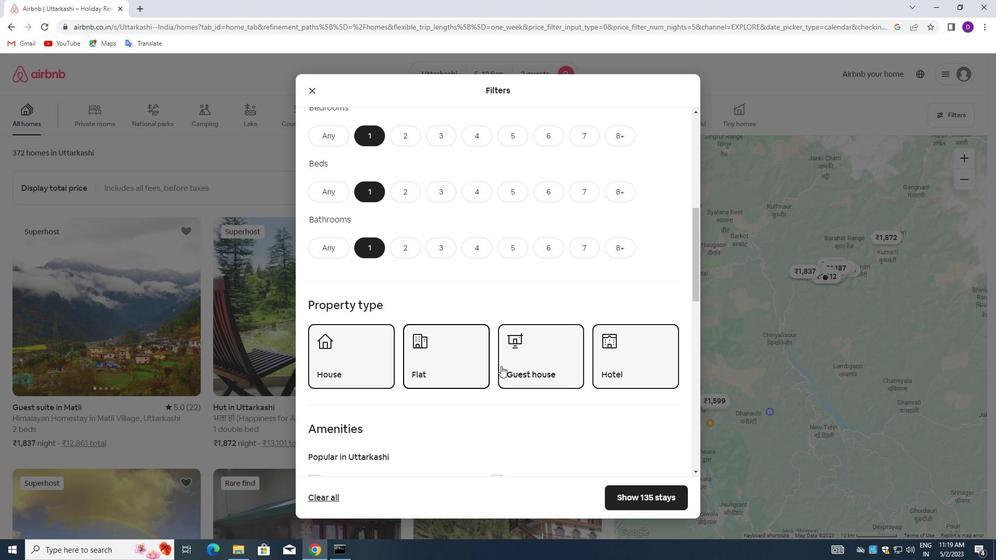 
Action: Mouse moved to (484, 368)
Screenshot: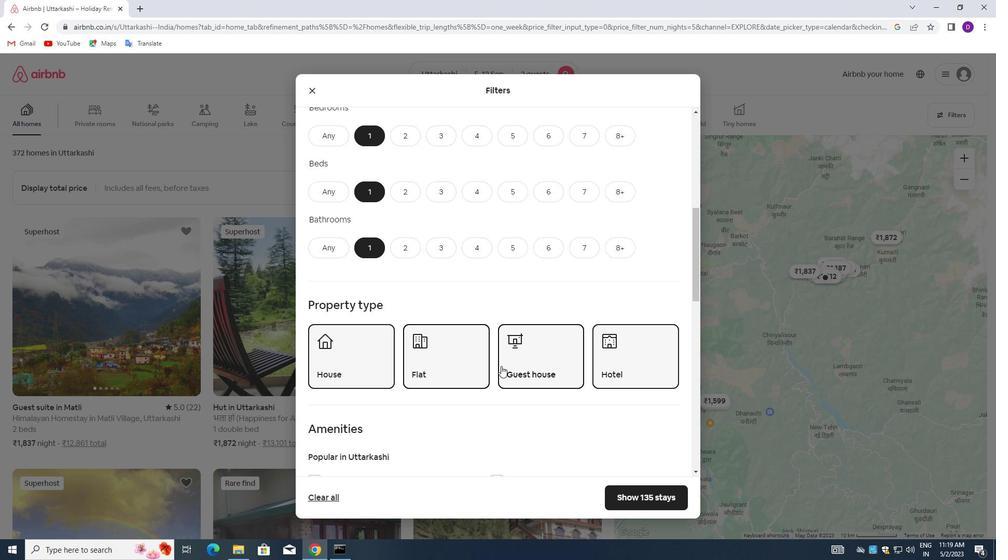 
Action: Mouse scrolled (484, 367) with delta (0, 0)
Screenshot: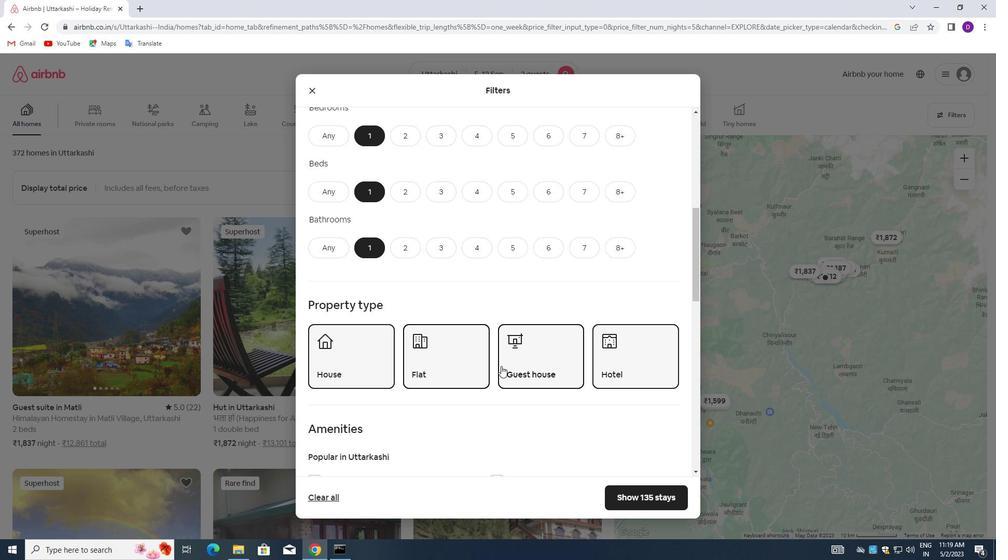
Action: Mouse moved to (471, 368)
Screenshot: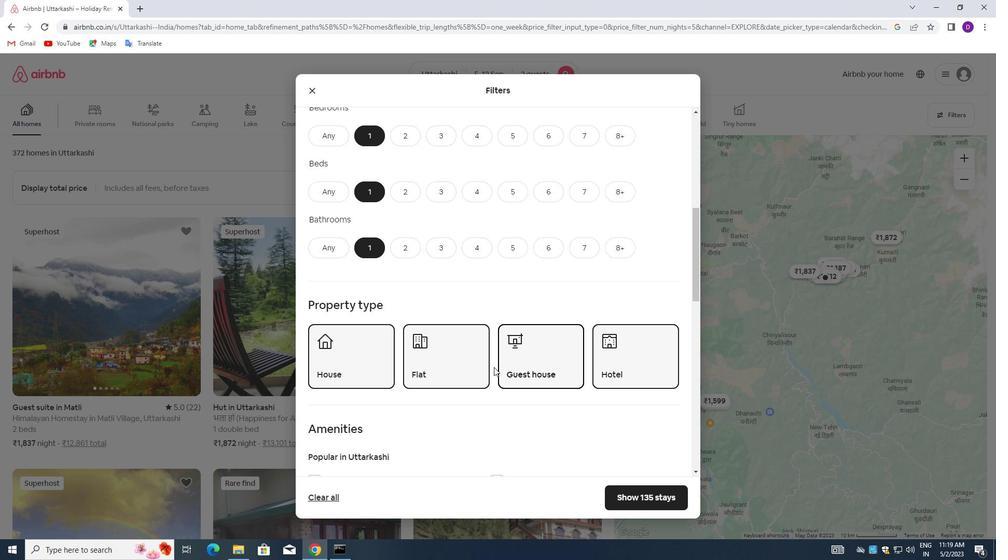 
Action: Mouse scrolled (471, 368) with delta (0, 0)
Screenshot: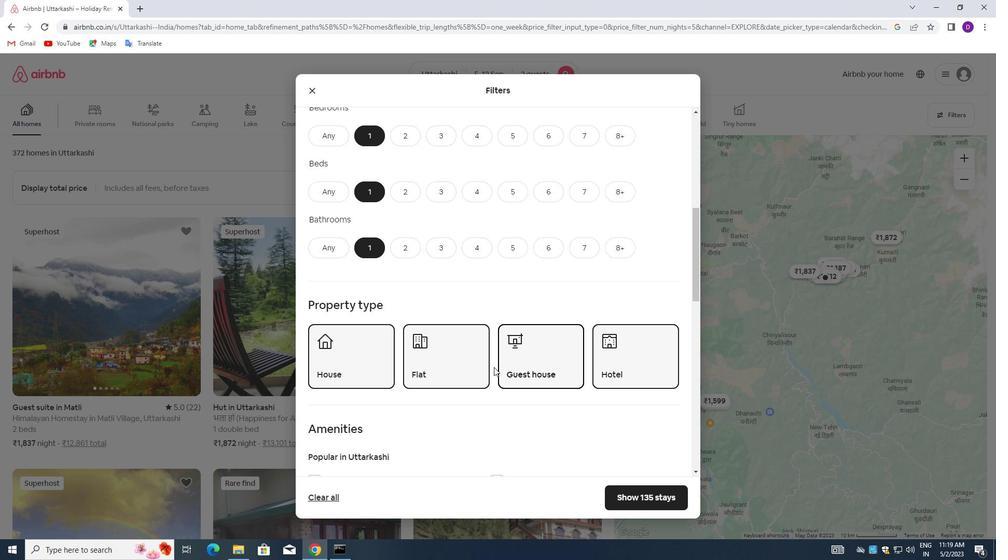 
Action: Mouse moved to (336, 342)
Screenshot: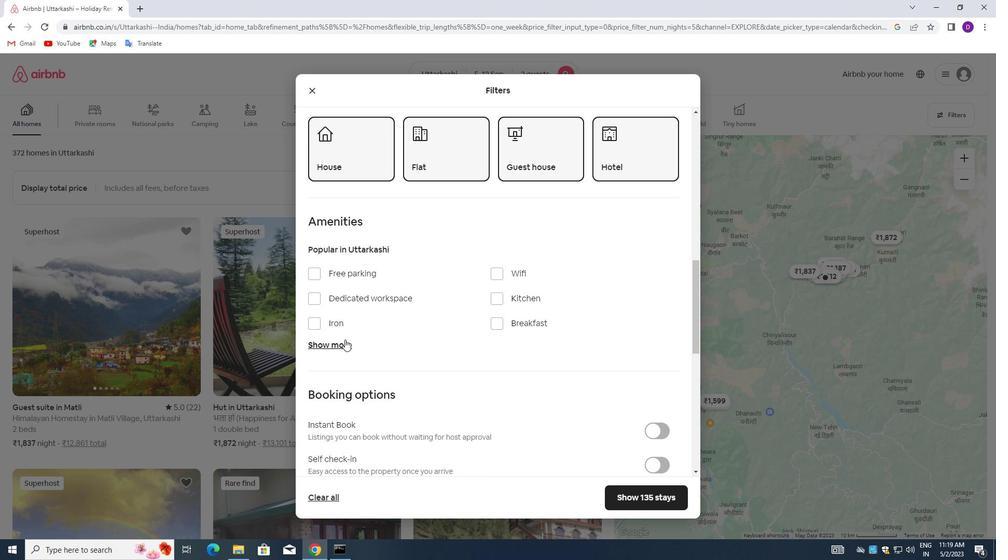 
Action: Mouse pressed left at (336, 342)
Screenshot: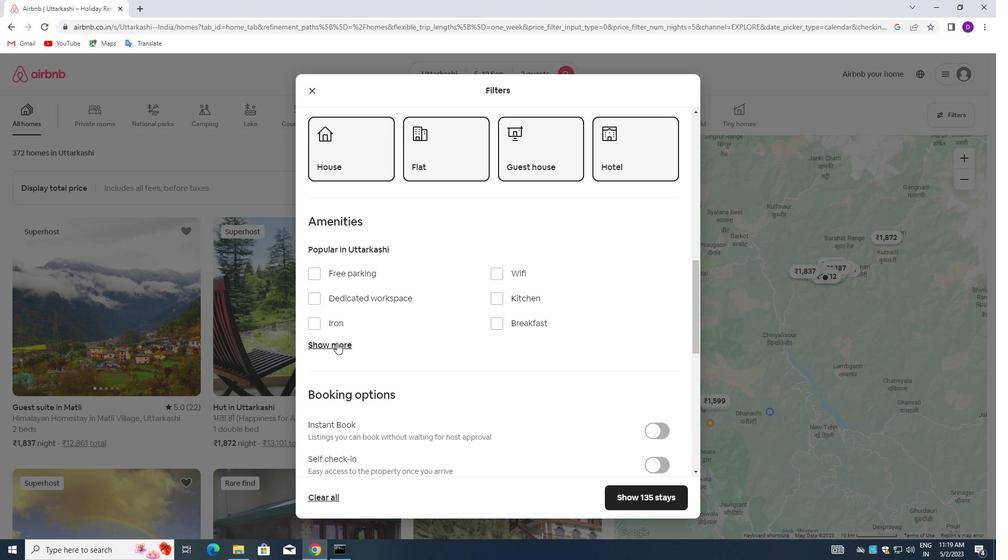 
Action: Mouse moved to (318, 380)
Screenshot: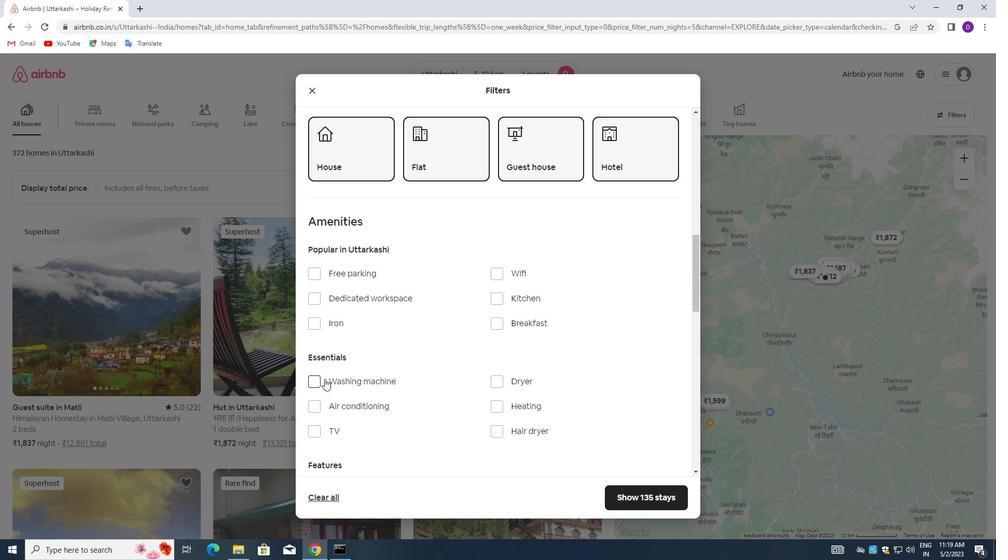 
Action: Mouse pressed left at (318, 380)
Screenshot: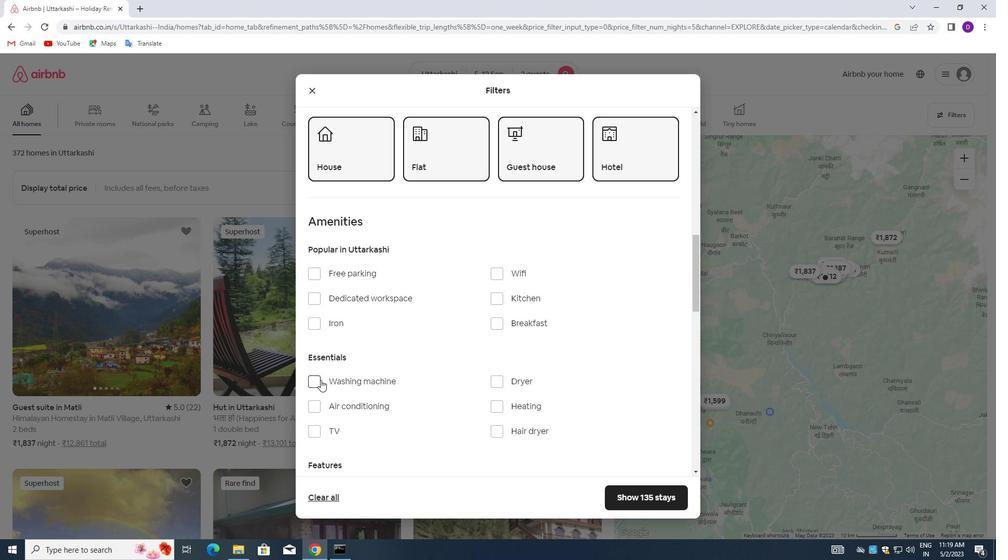 
Action: Mouse moved to (527, 382)
Screenshot: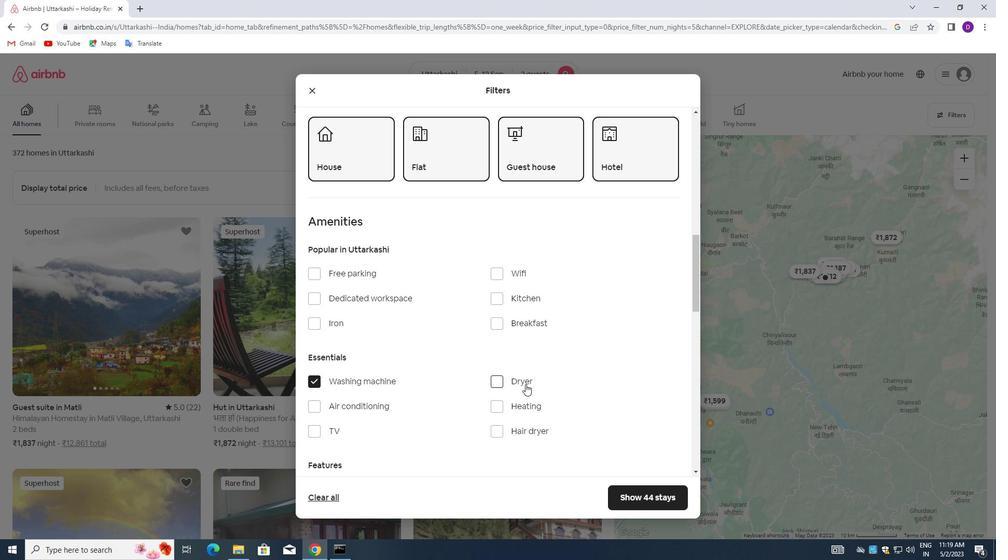 
Action: Mouse scrolled (527, 382) with delta (0, 0)
Screenshot: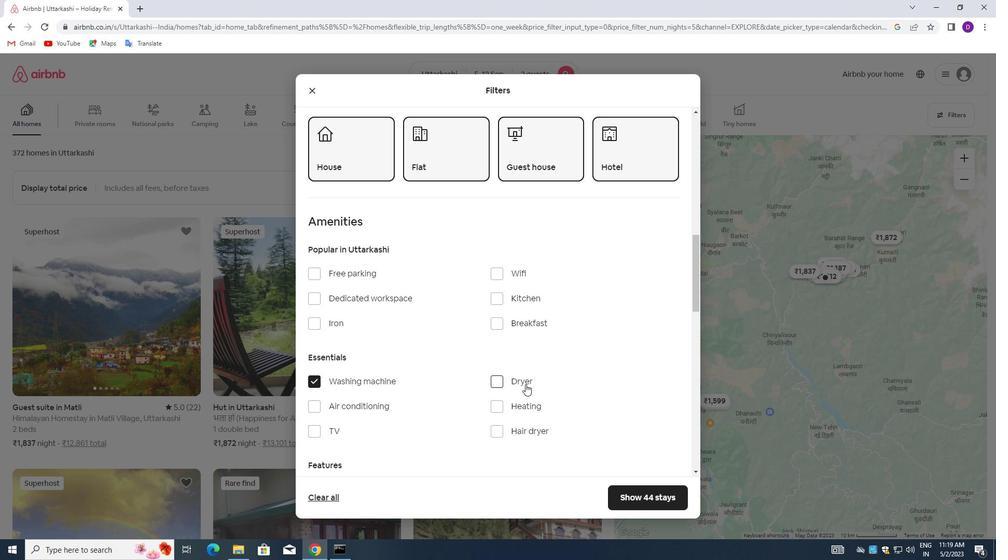 
Action: Mouse moved to (527, 381)
Screenshot: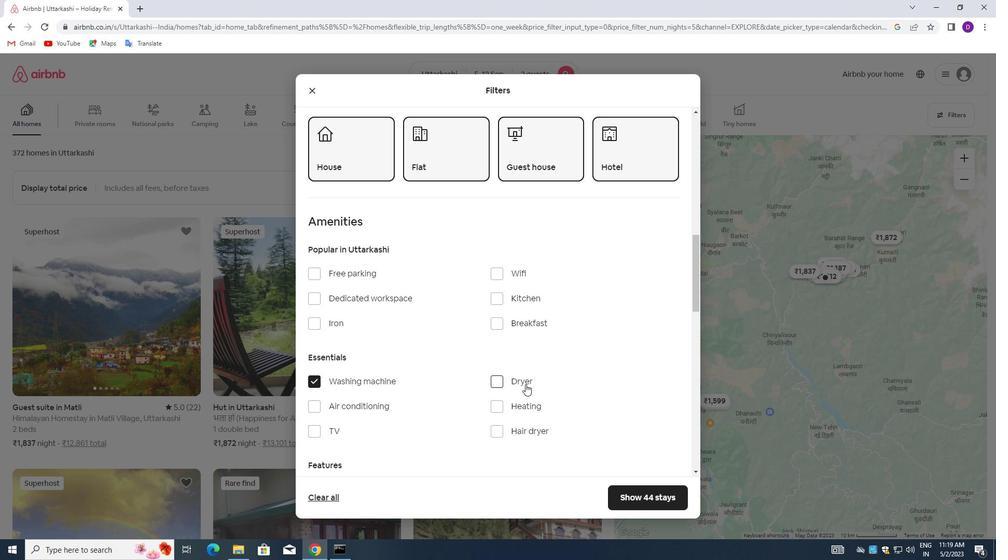 
Action: Mouse scrolled (527, 381) with delta (0, 0)
Screenshot: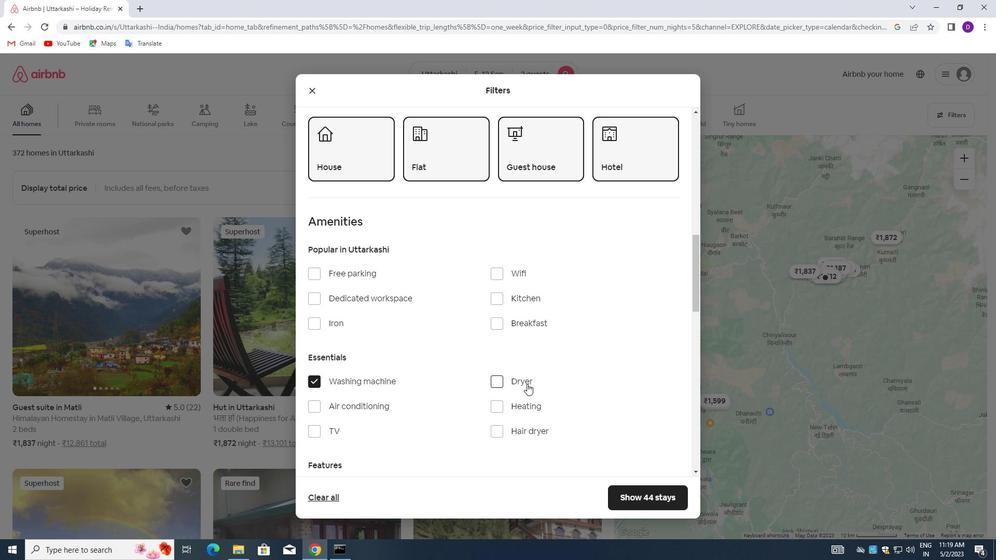 
Action: Mouse moved to (546, 372)
Screenshot: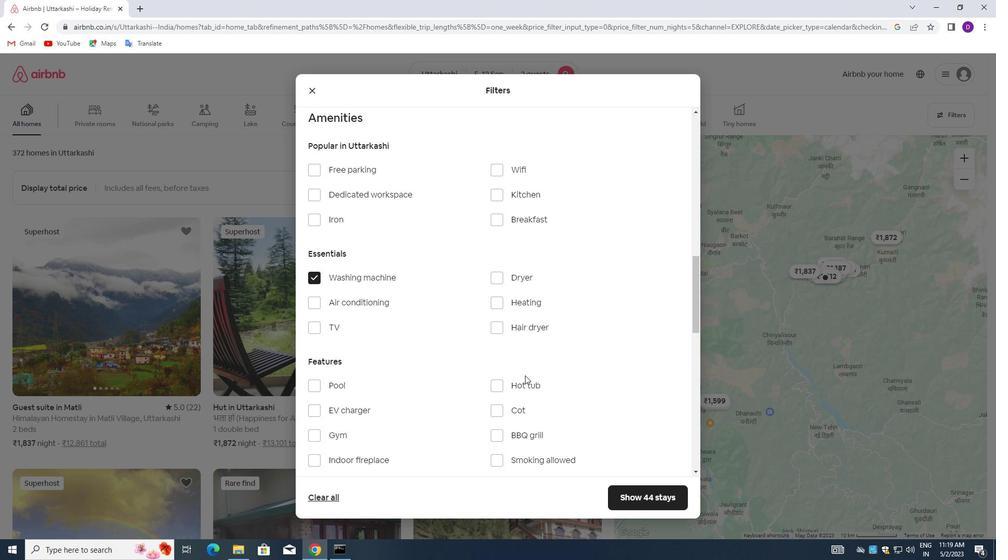 
Action: Mouse scrolled (546, 371) with delta (0, 0)
Screenshot: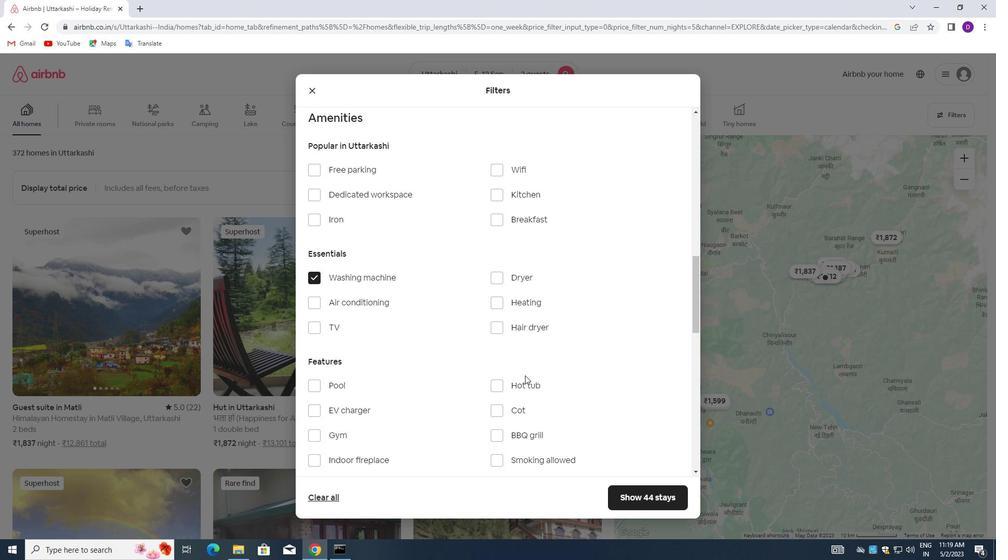 
Action: Mouse moved to (546, 372)
Screenshot: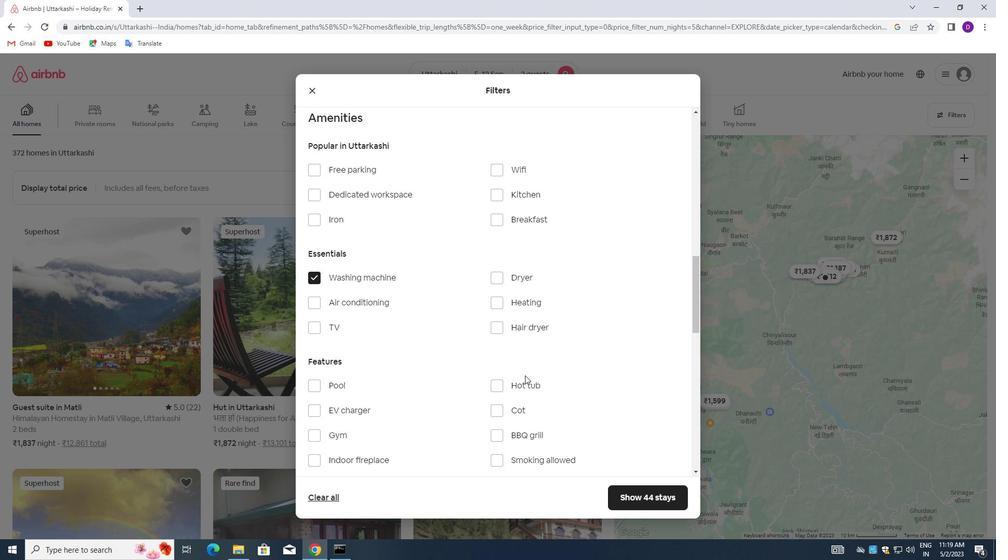 
Action: Mouse scrolled (546, 371) with delta (0, 0)
Screenshot: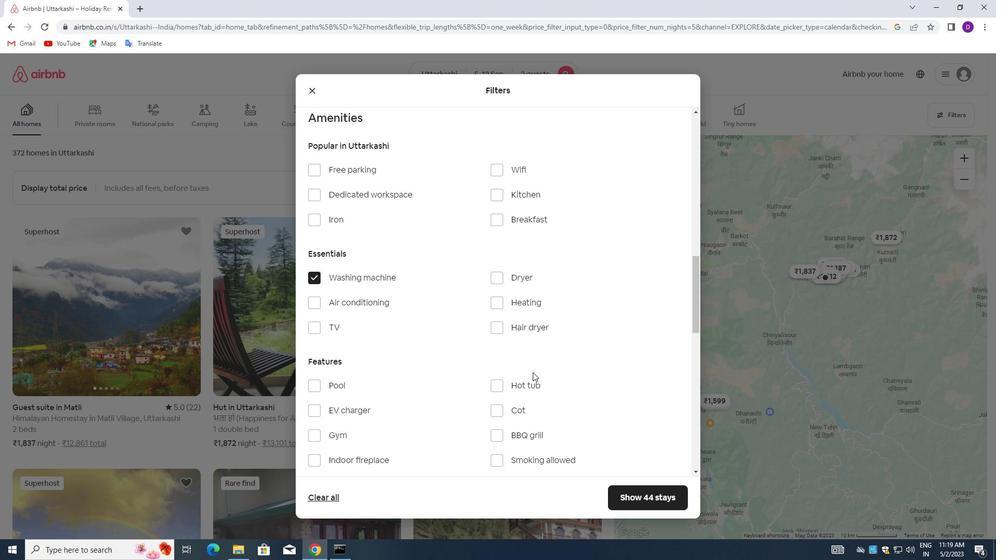 
Action: Mouse moved to (554, 366)
Screenshot: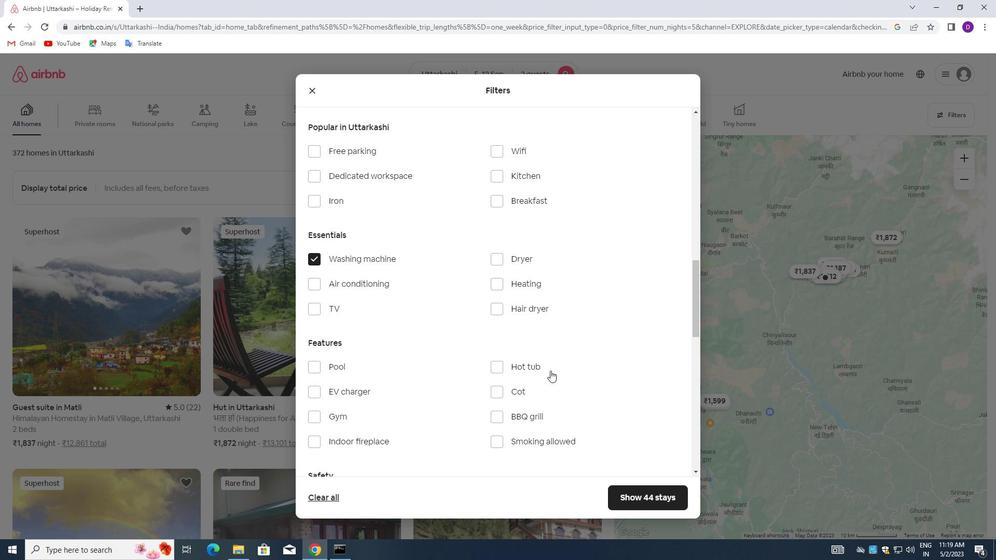 
Action: Mouse scrolled (554, 366) with delta (0, 0)
Screenshot: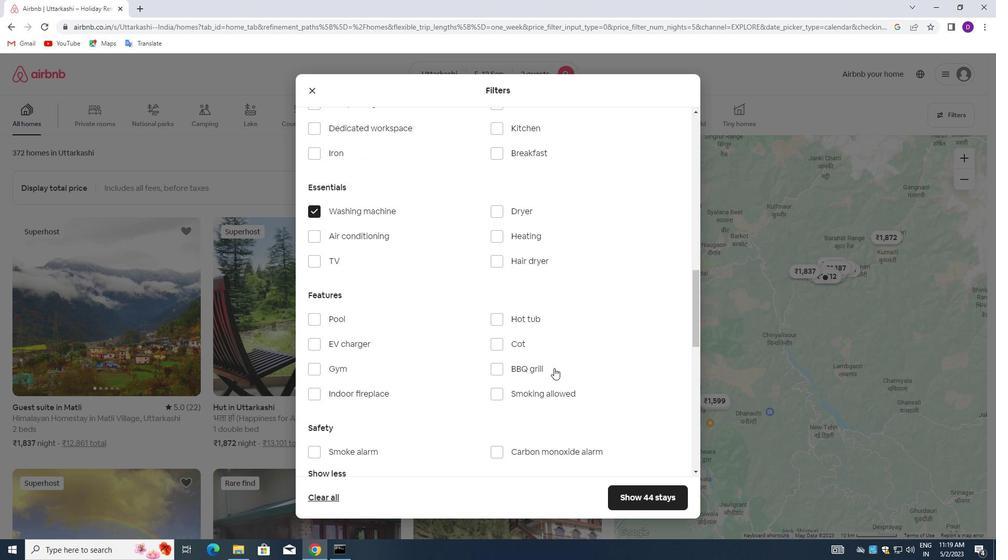 
Action: Mouse scrolled (554, 366) with delta (0, 0)
Screenshot: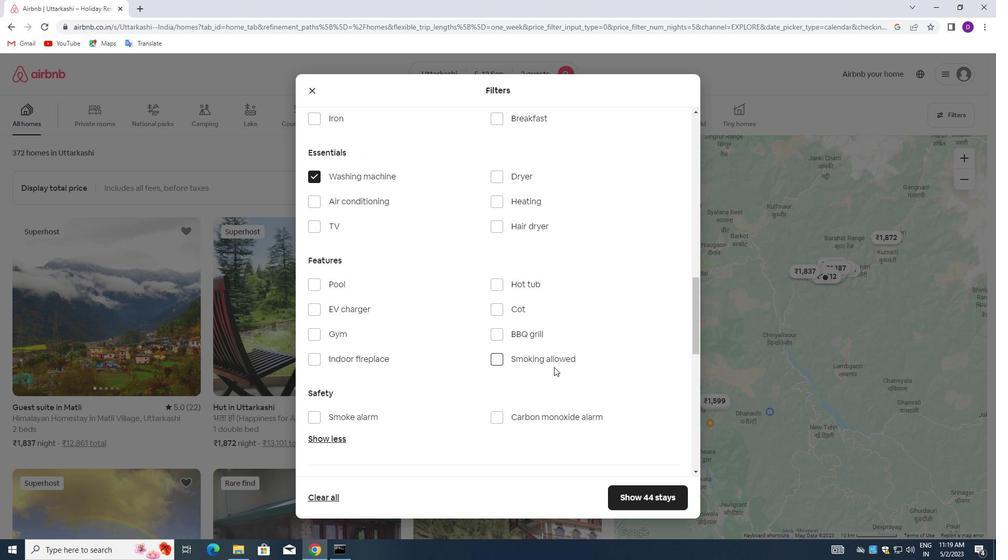 
Action: Mouse scrolled (554, 366) with delta (0, 0)
Screenshot: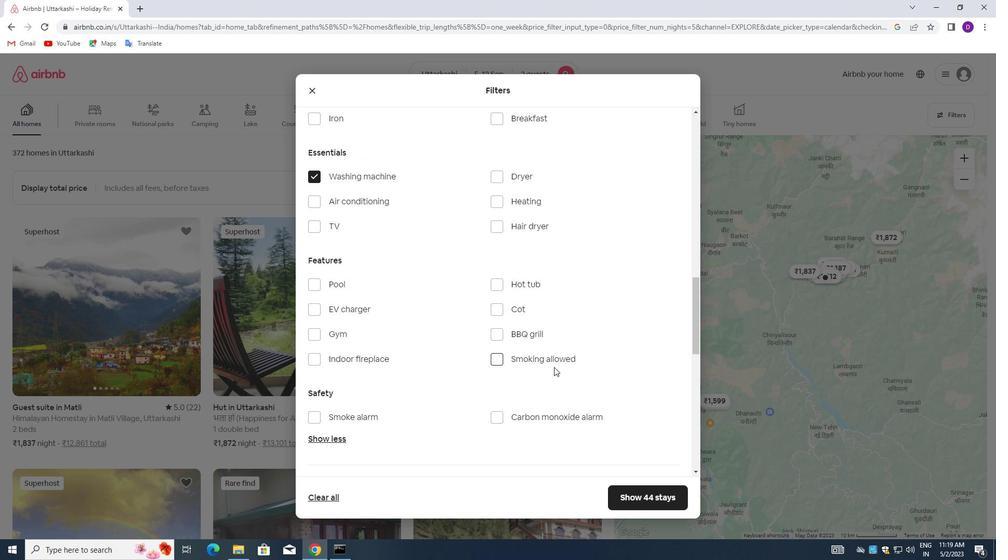 
Action: Mouse scrolled (554, 366) with delta (0, 0)
Screenshot: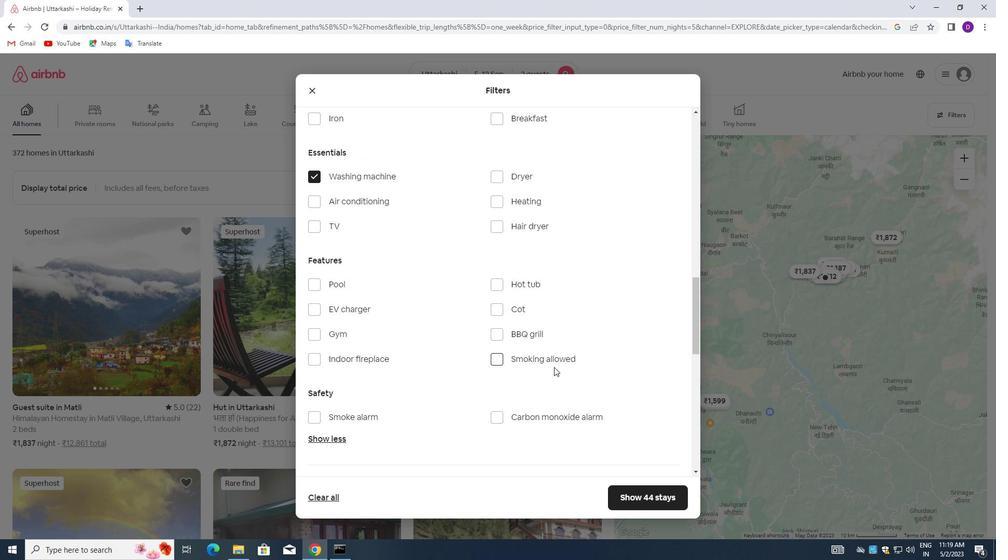 
Action: Mouse moved to (650, 353)
Screenshot: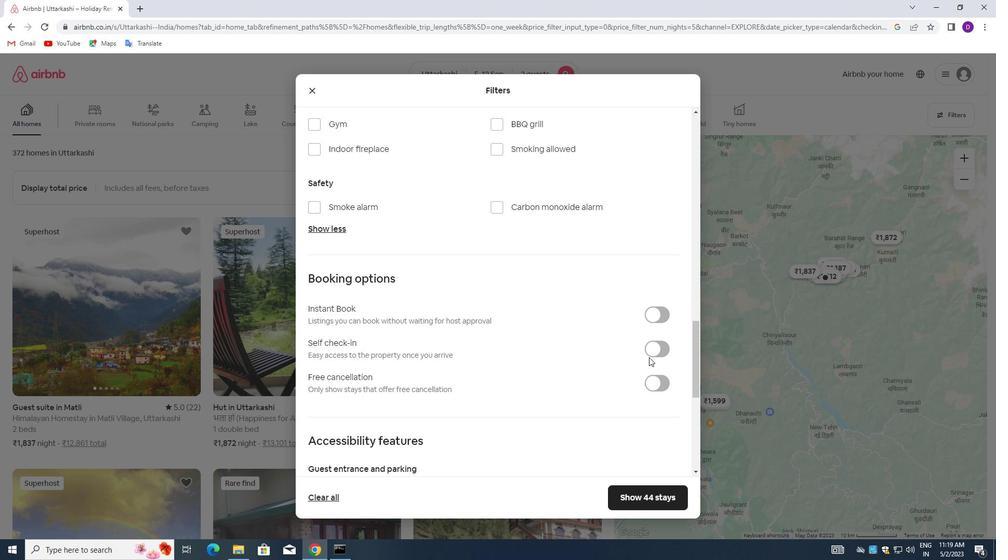 
Action: Mouse pressed left at (650, 353)
Screenshot: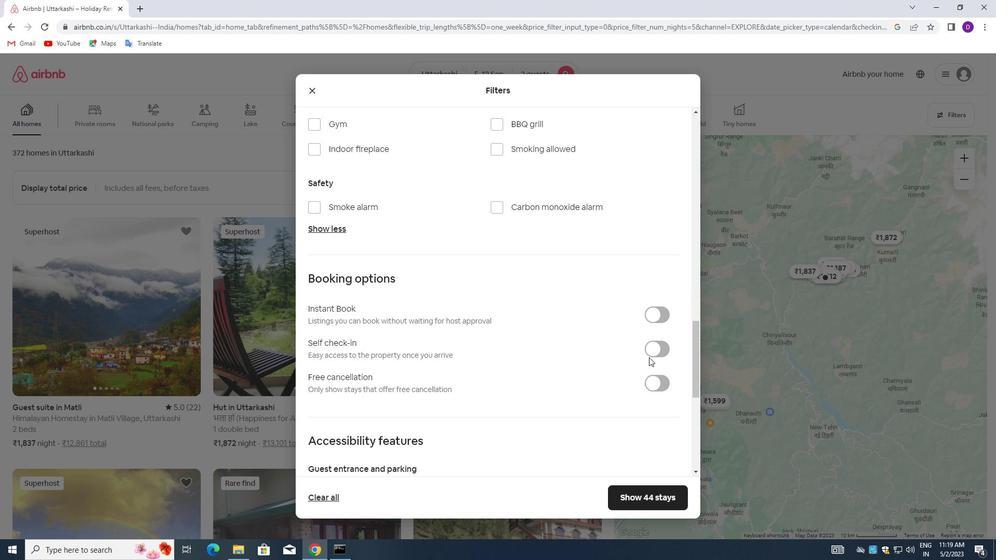 
Action: Mouse moved to (443, 396)
Screenshot: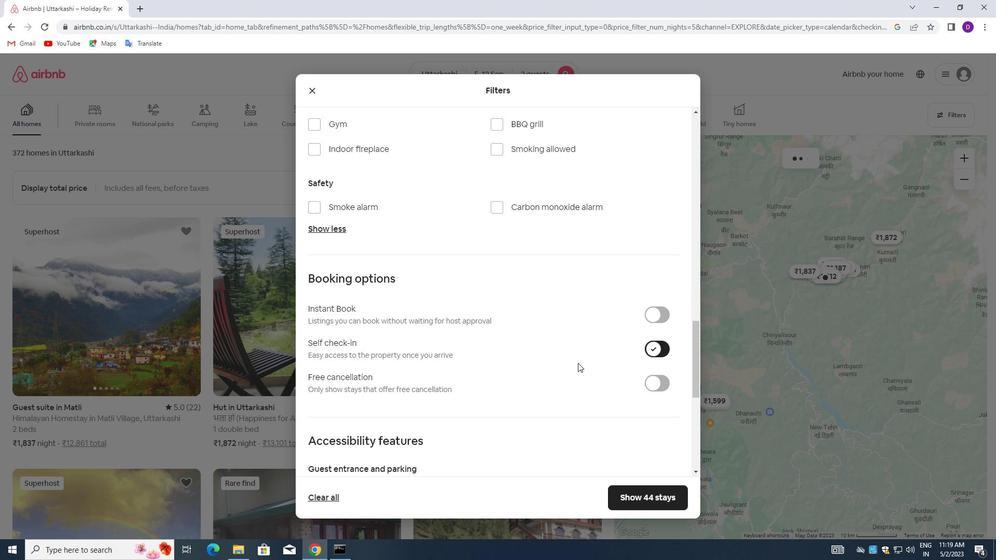 
Action: Mouse scrolled (448, 393) with delta (0, 0)
Screenshot: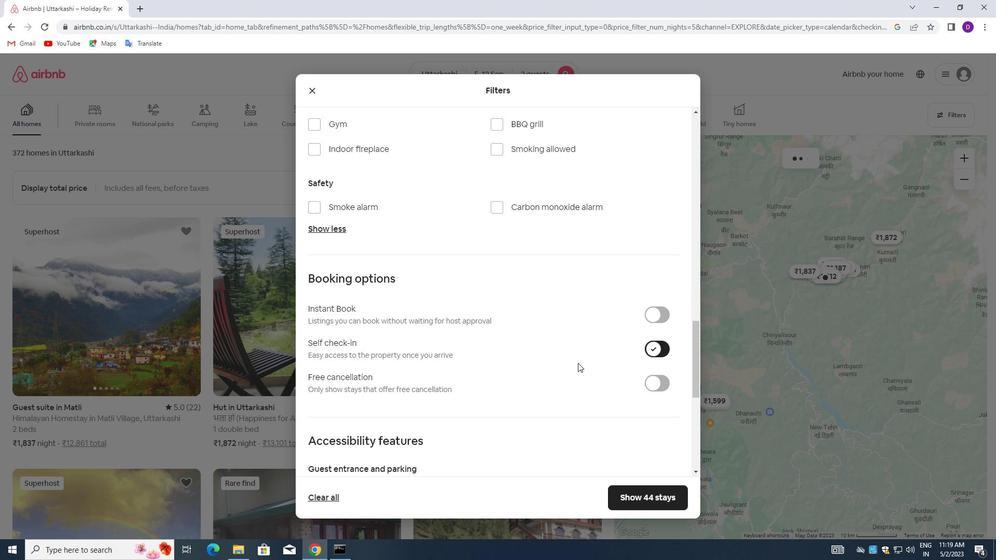 
Action: Mouse moved to (437, 399)
Screenshot: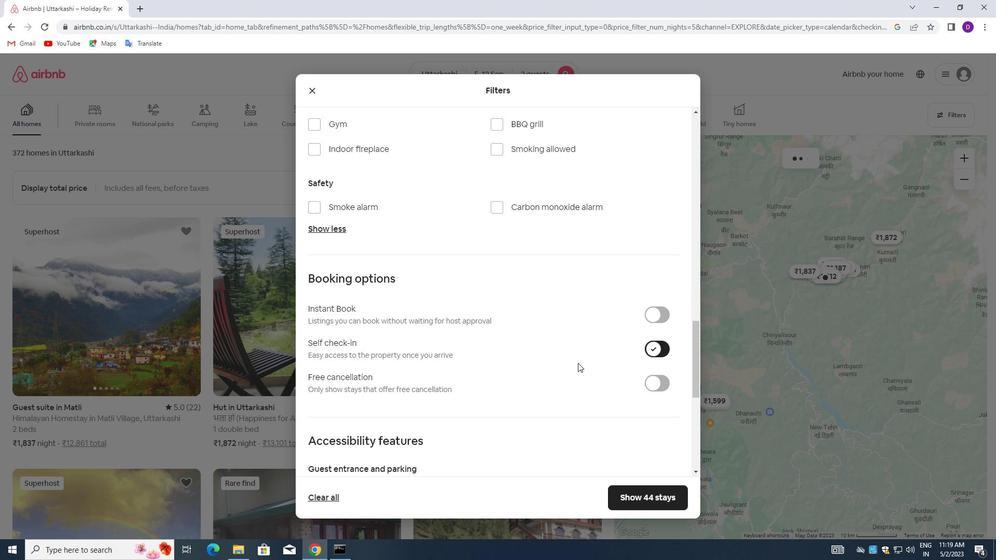 
Action: Mouse scrolled (437, 399) with delta (0, 0)
Screenshot: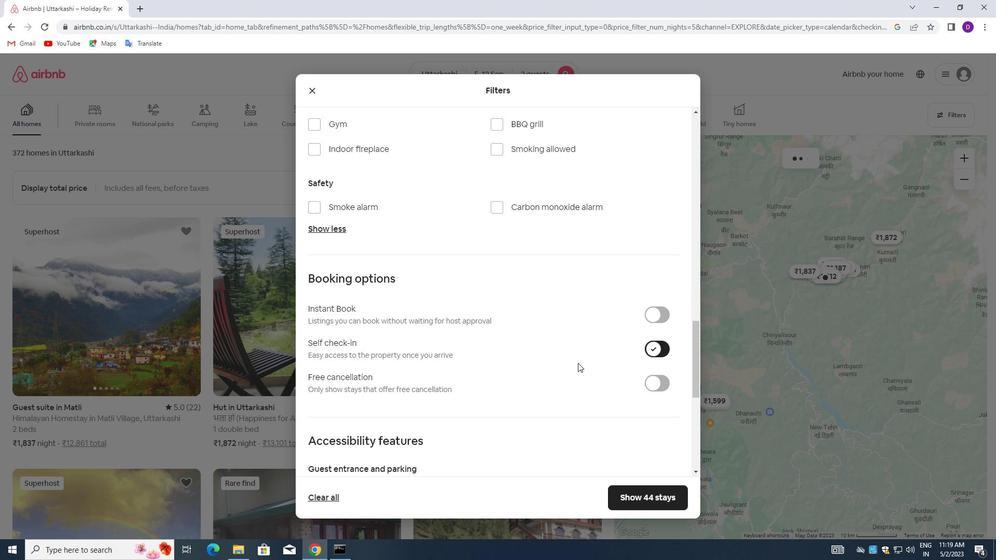 
Action: Mouse moved to (432, 401)
Screenshot: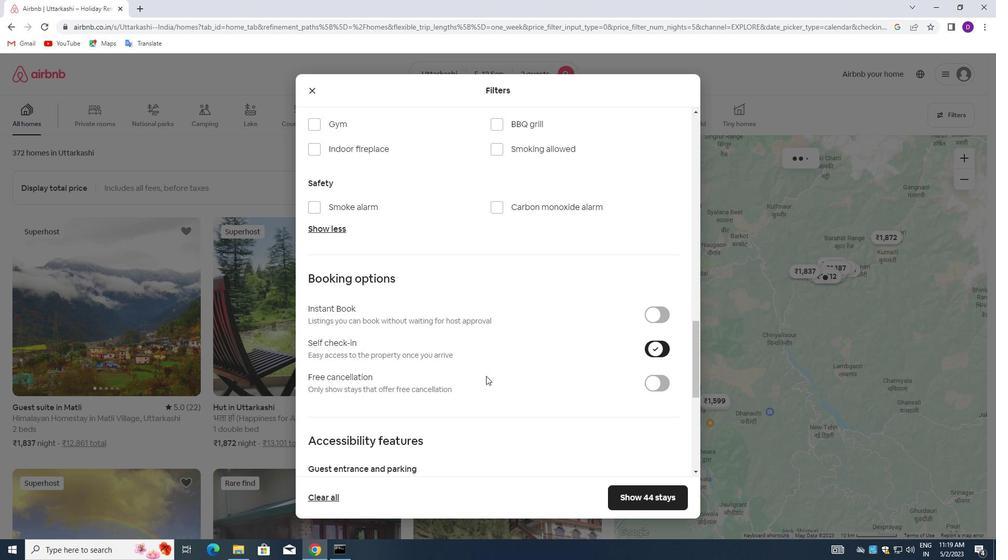 
Action: Mouse scrolled (432, 400) with delta (0, 0)
Screenshot: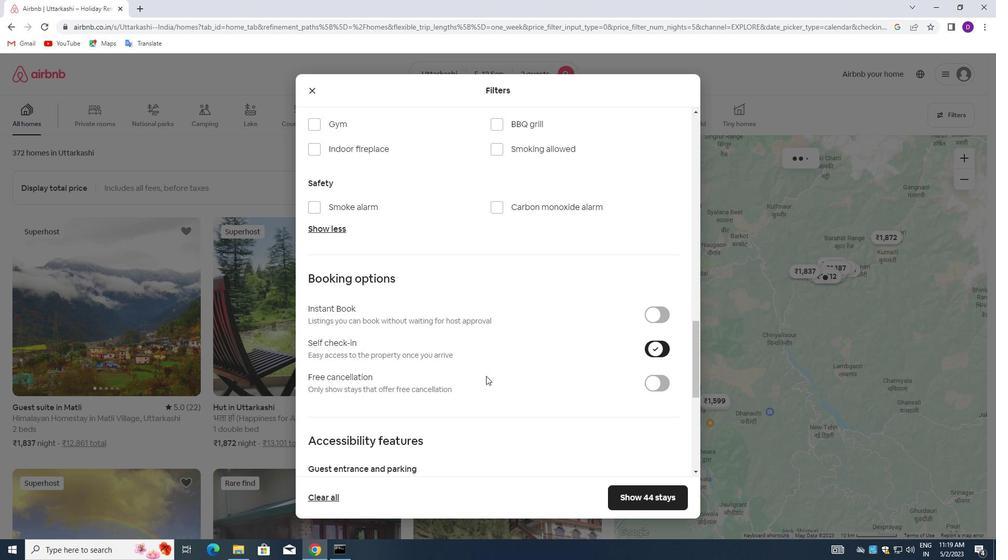 
Action: Mouse moved to (428, 402)
Screenshot: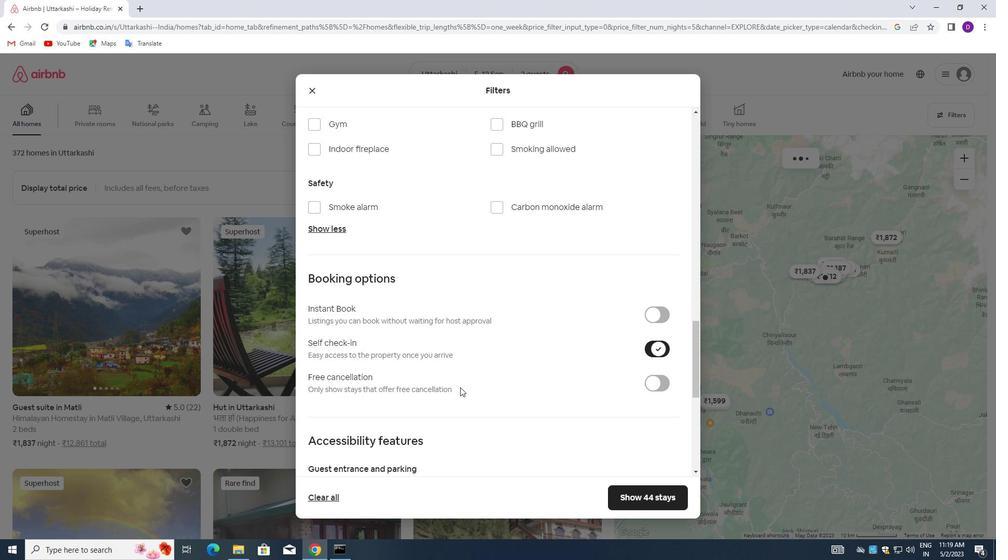 
Action: Mouse scrolled (428, 402) with delta (0, 0)
Screenshot: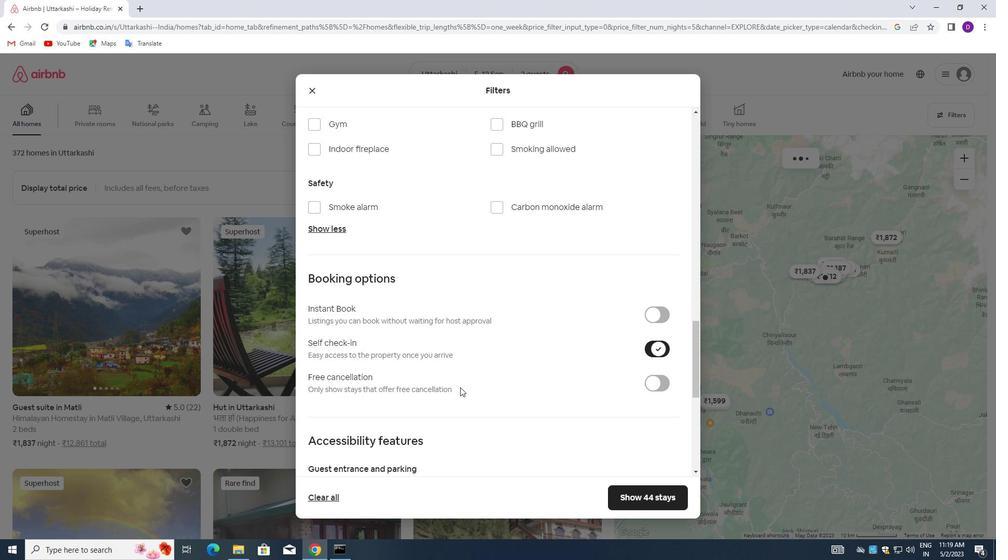 
Action: Mouse moved to (424, 403)
Screenshot: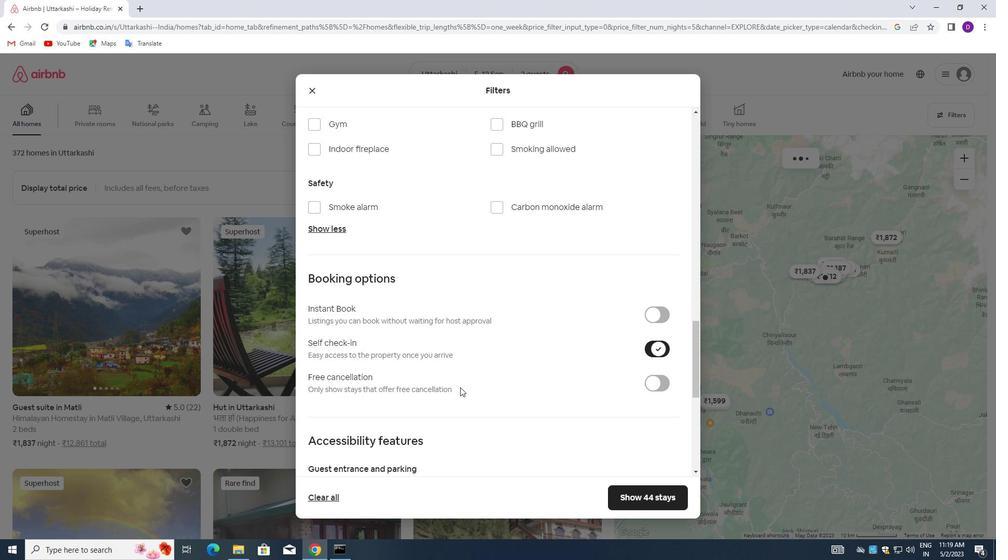 
Action: Mouse scrolled (424, 403) with delta (0, 0)
Screenshot: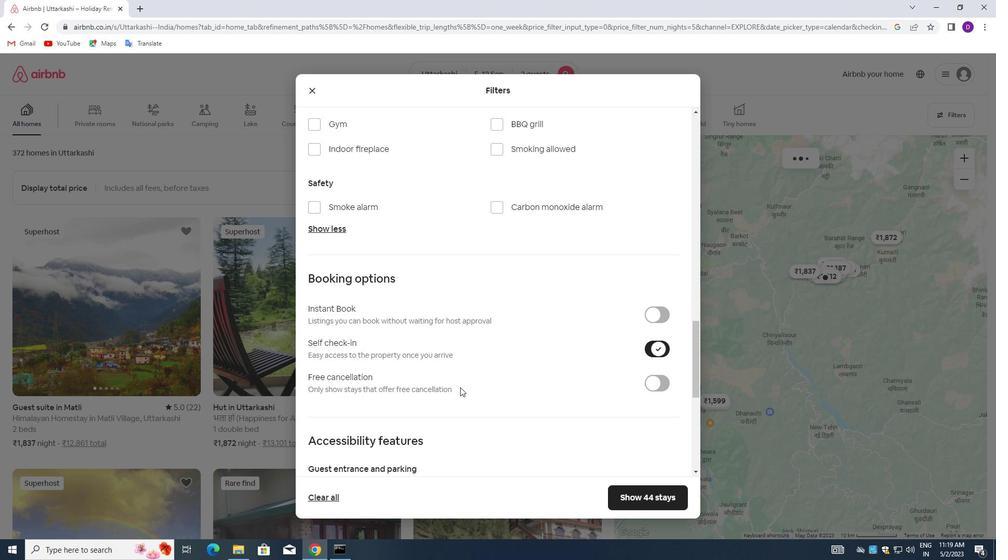 
Action: Mouse moved to (420, 405)
Screenshot: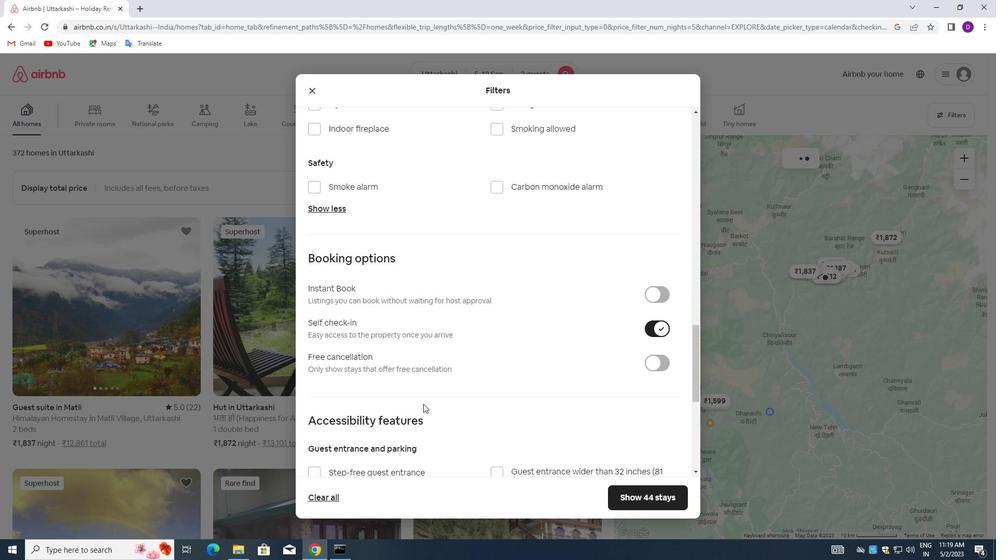 
Action: Mouse scrolled (420, 405) with delta (0, 0)
Screenshot: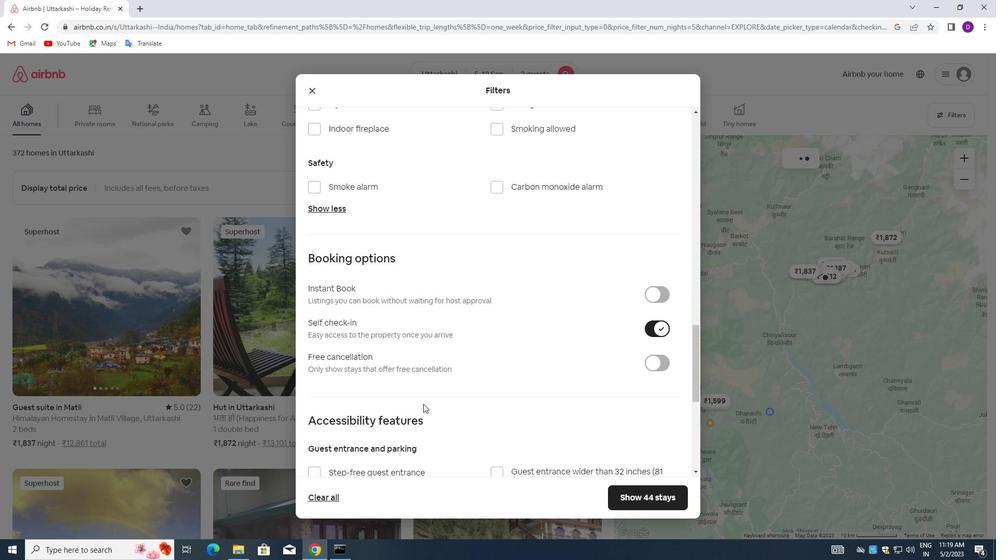 
Action: Mouse moved to (419, 408)
Screenshot: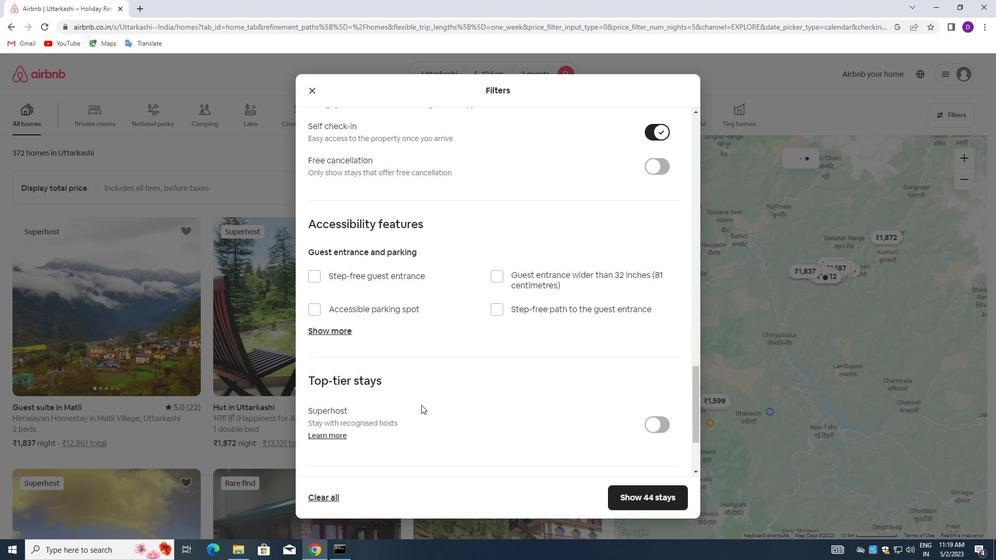 
Action: Mouse scrolled (419, 407) with delta (0, 0)
Screenshot: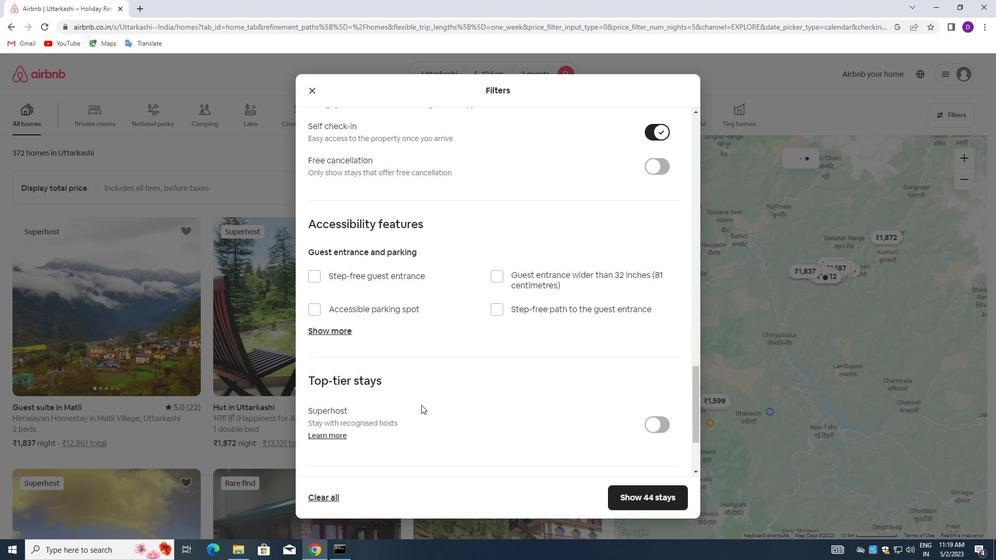 
Action: Mouse moved to (417, 410)
Screenshot: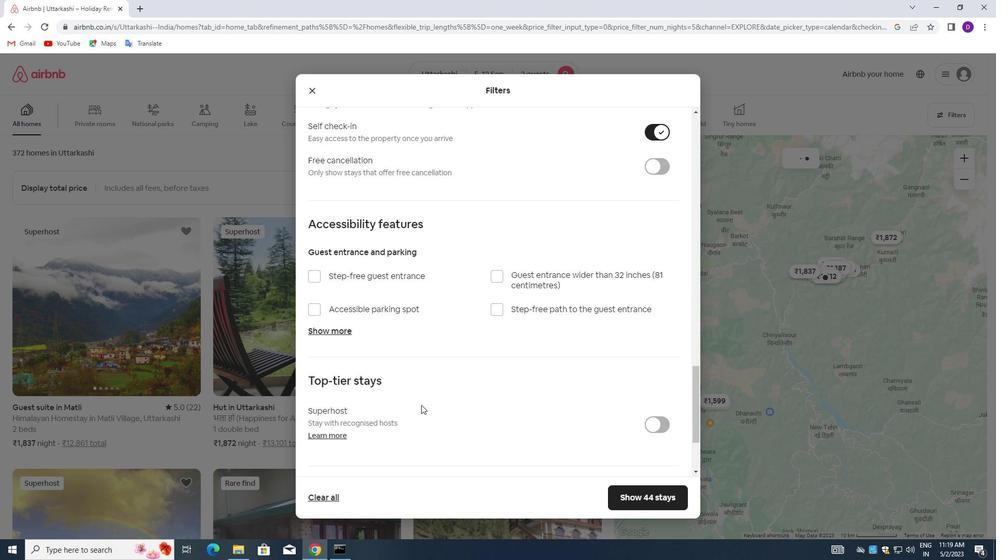 
Action: Mouse scrolled (417, 409) with delta (0, 0)
Screenshot: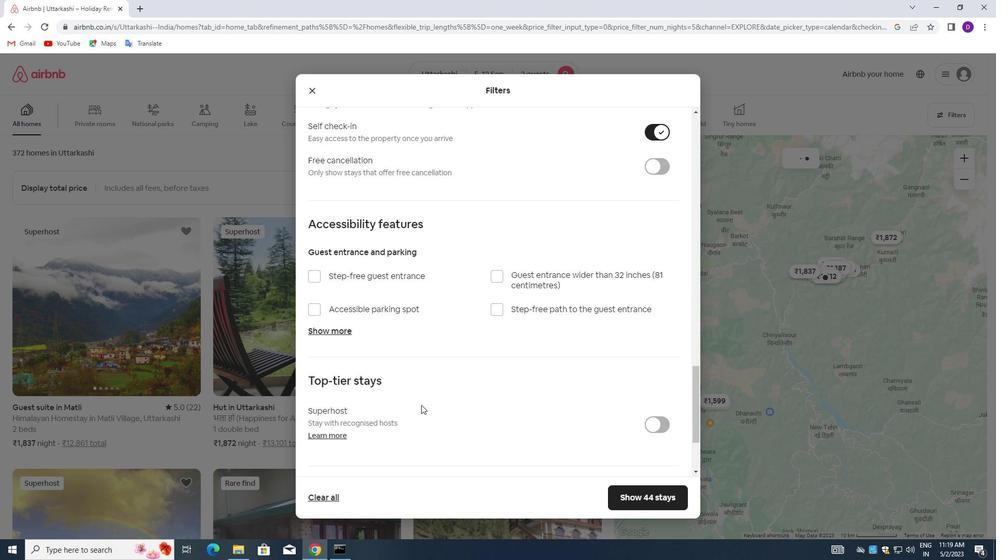 
Action: Mouse moved to (415, 411)
Screenshot: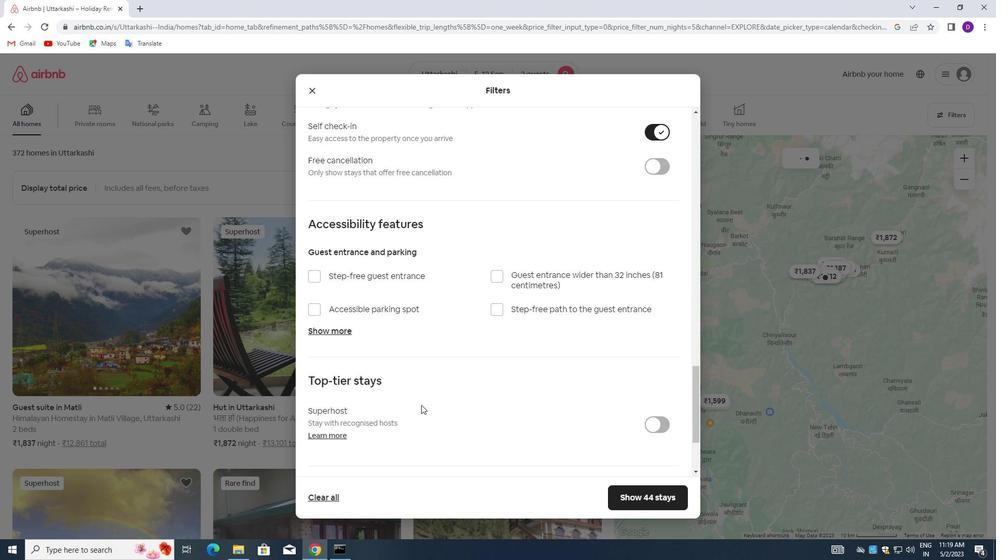 
Action: Mouse scrolled (415, 410) with delta (0, 0)
Screenshot: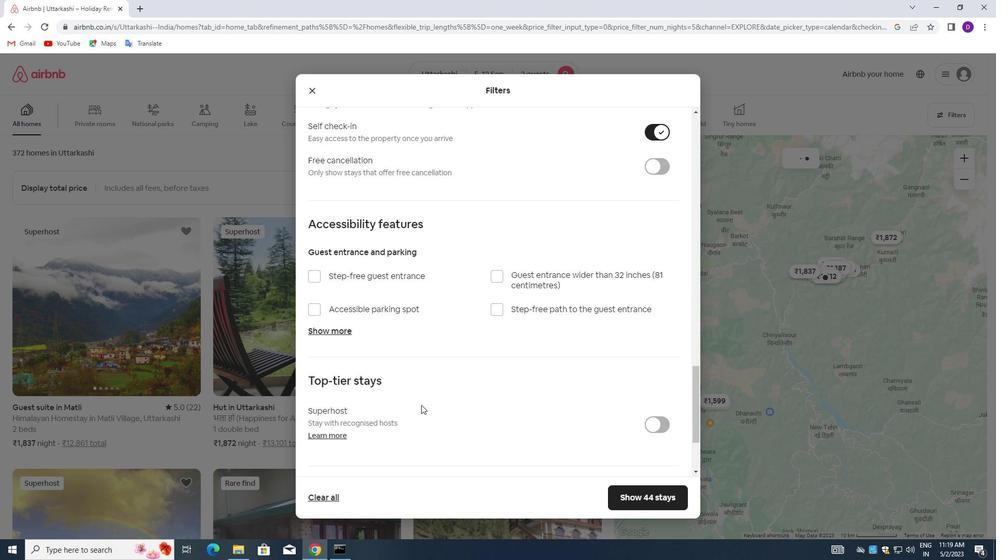 
Action: Mouse moved to (413, 412)
Screenshot: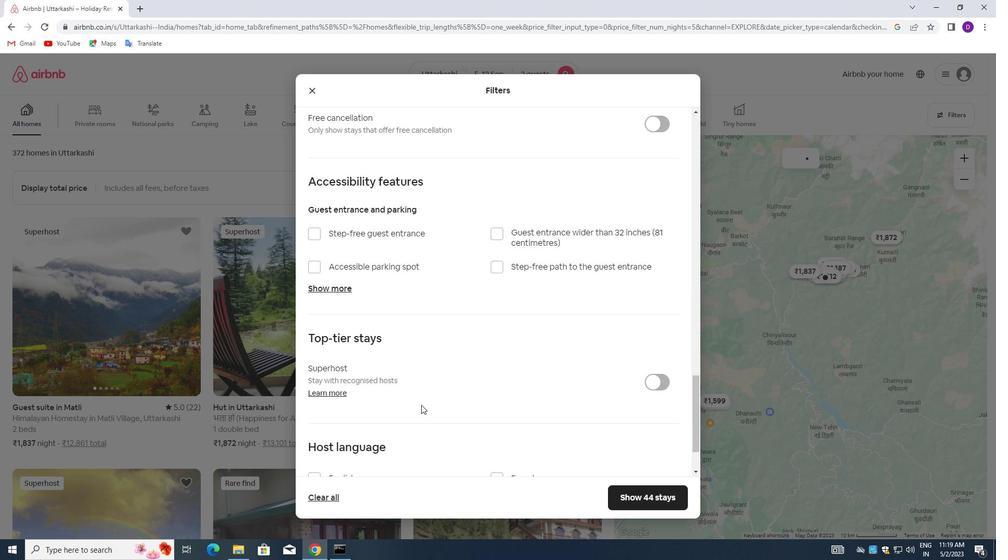 
Action: Mouse scrolled (413, 412) with delta (0, 0)
Screenshot: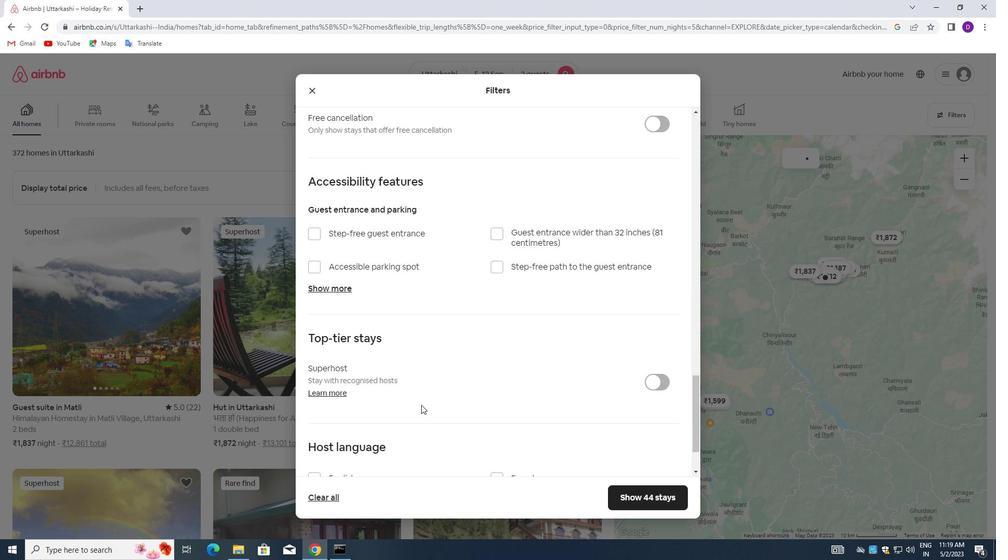 
Action: Mouse moved to (407, 414)
Screenshot: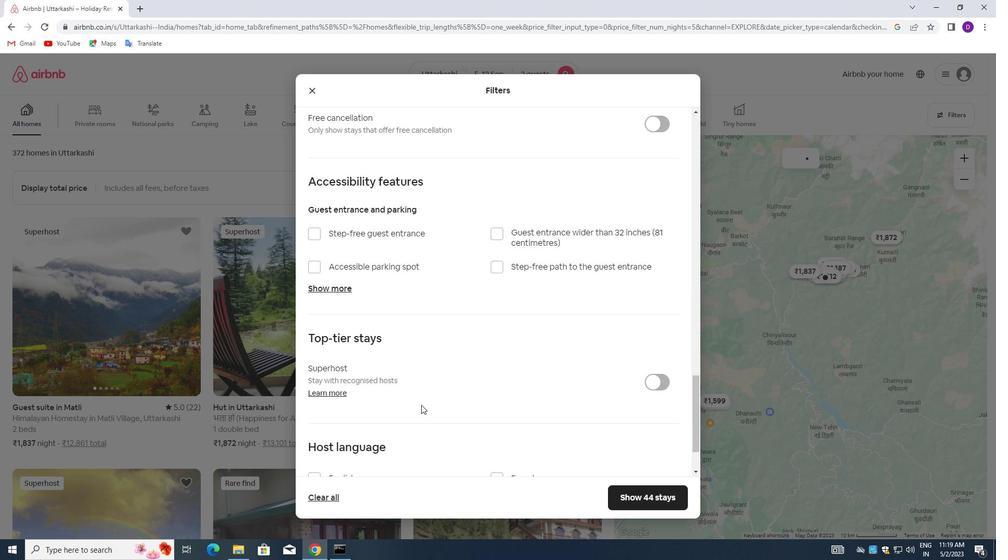 
Action: Mouse scrolled (407, 414) with delta (0, 0)
Screenshot: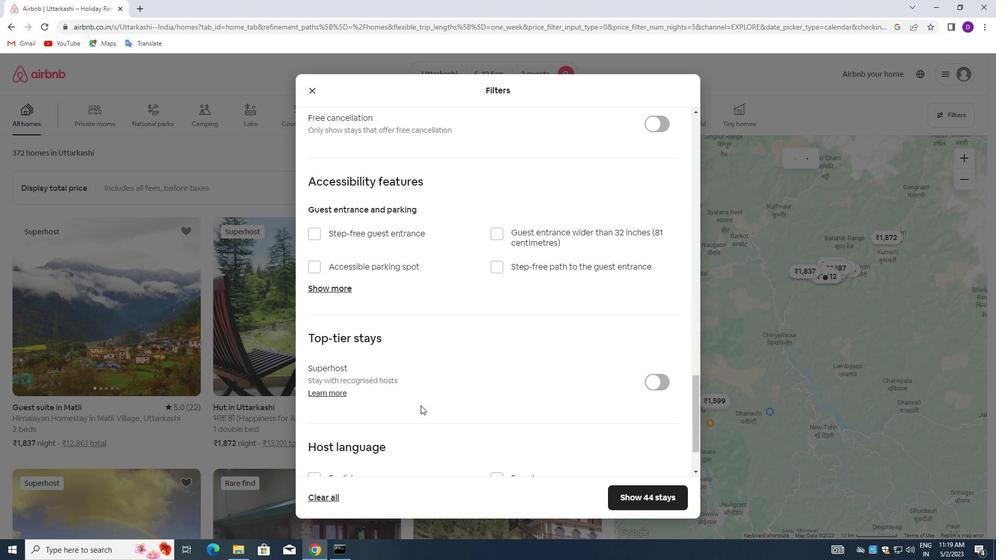 
Action: Mouse moved to (316, 404)
Screenshot: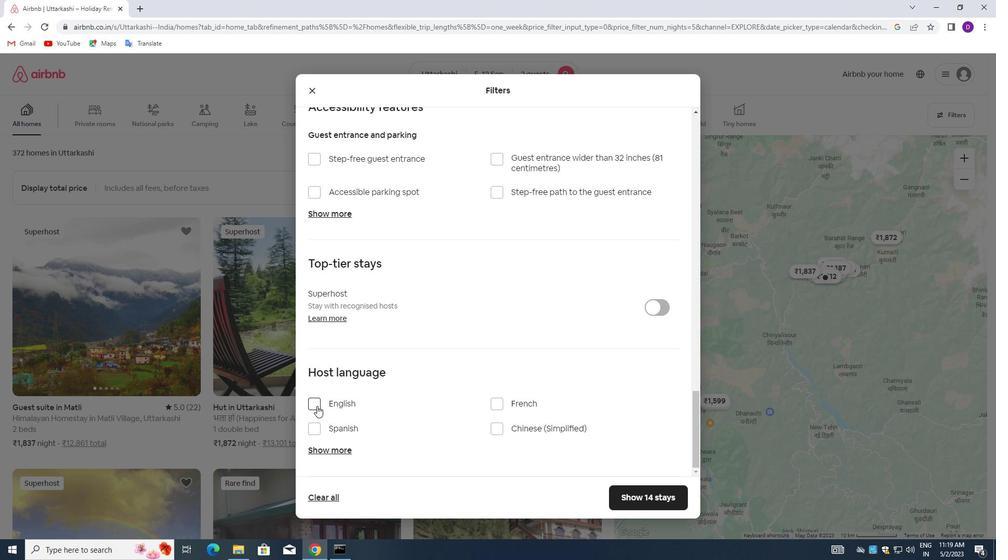 
Action: Mouse pressed left at (316, 404)
Screenshot: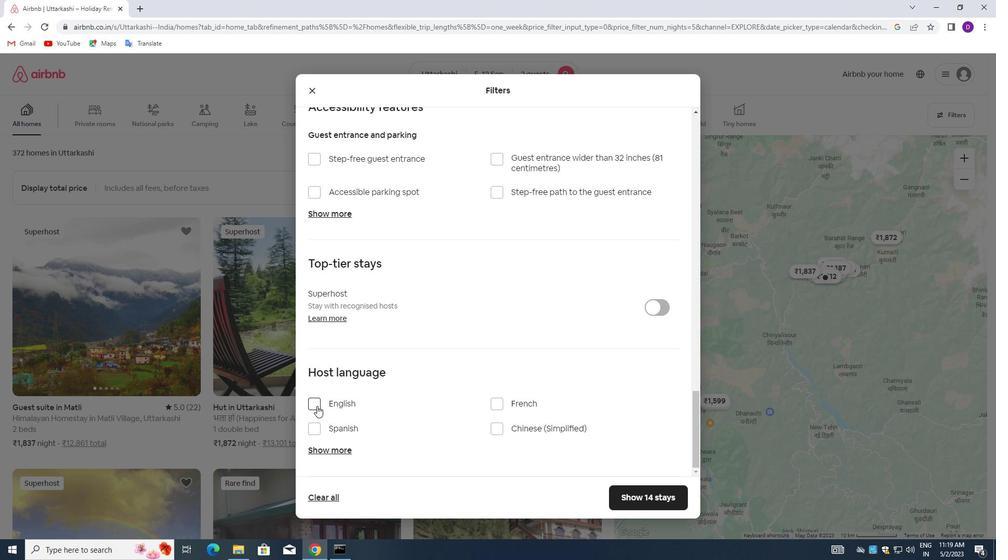 
Action: Mouse moved to (621, 492)
Screenshot: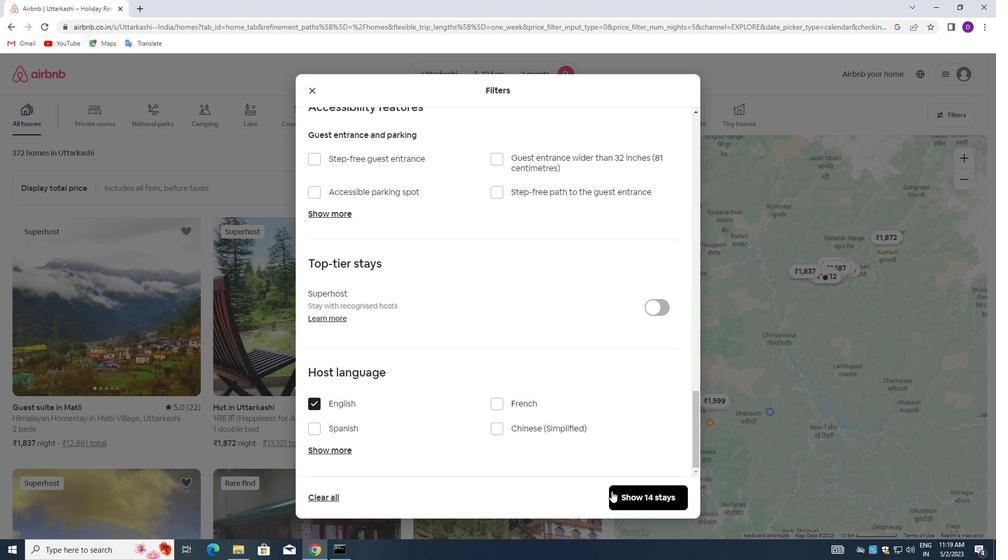 
Action: Mouse pressed left at (621, 492)
Screenshot: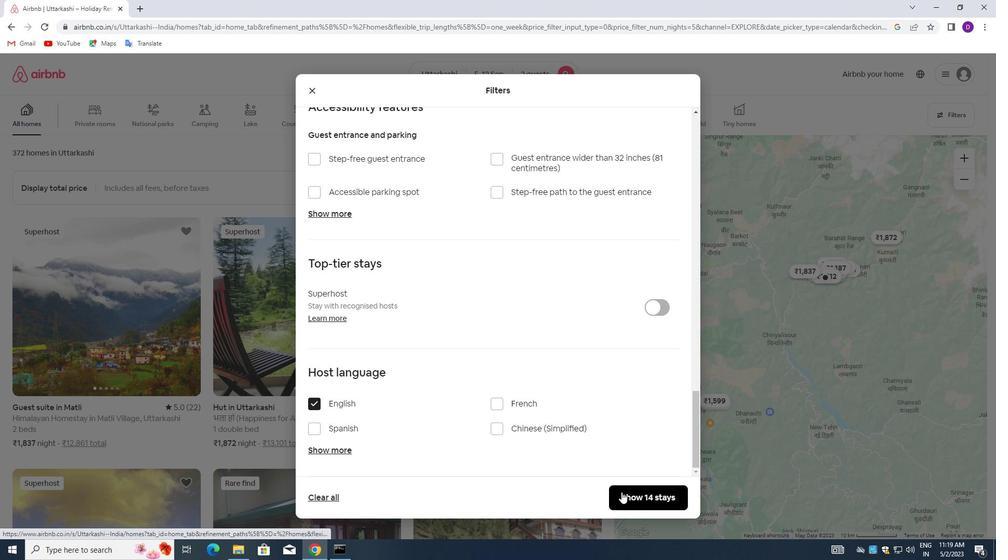 
Action: Mouse moved to (591, 479)
Screenshot: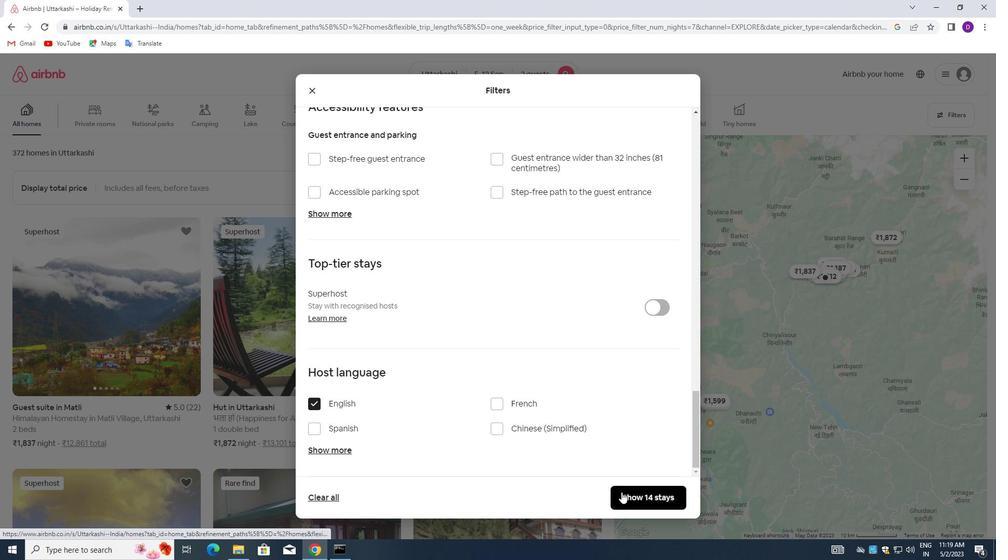 
